 Task: Search one way flight ticket for 3 adults, 3 children in business from Bismarck: Bismarck Municipal Airport to Indianapolis: Indianapolis International Airport on 8-5-2023. Choice of flights is Emirates. Number of bags: 1 checked bag. Price is upto 84000. Outbound departure time preference is 6:45.
Action: Mouse moved to (376, 325)
Screenshot: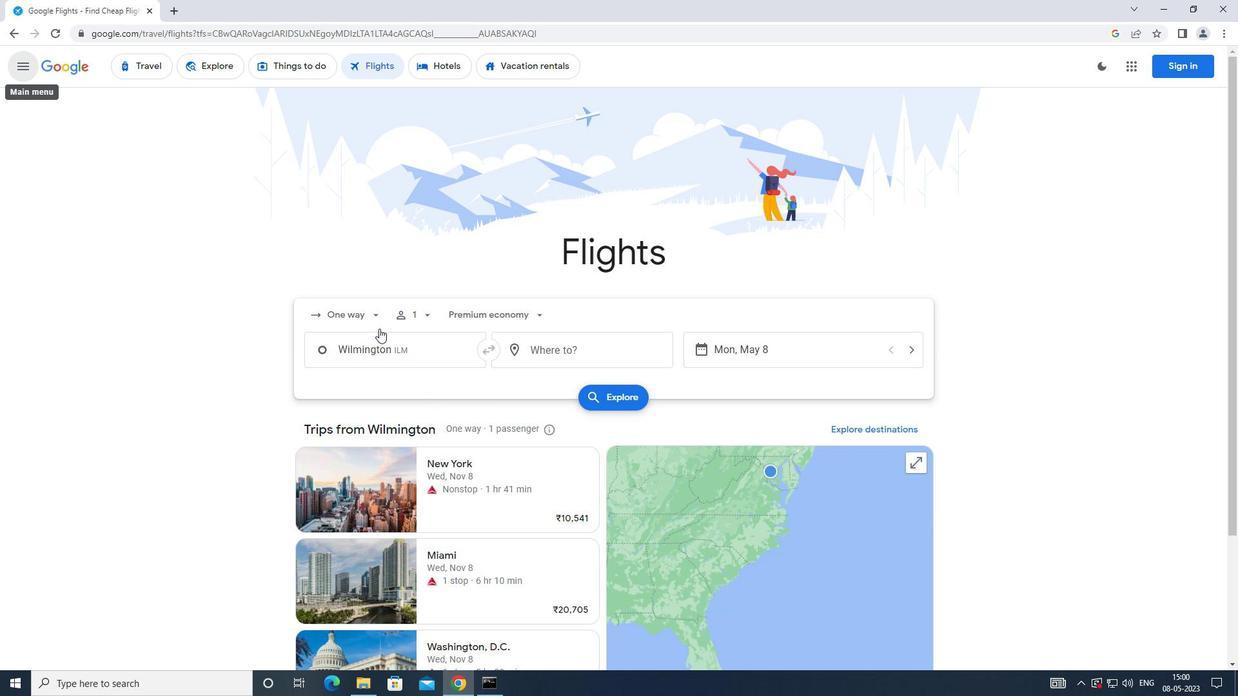 
Action: Mouse pressed left at (376, 325)
Screenshot: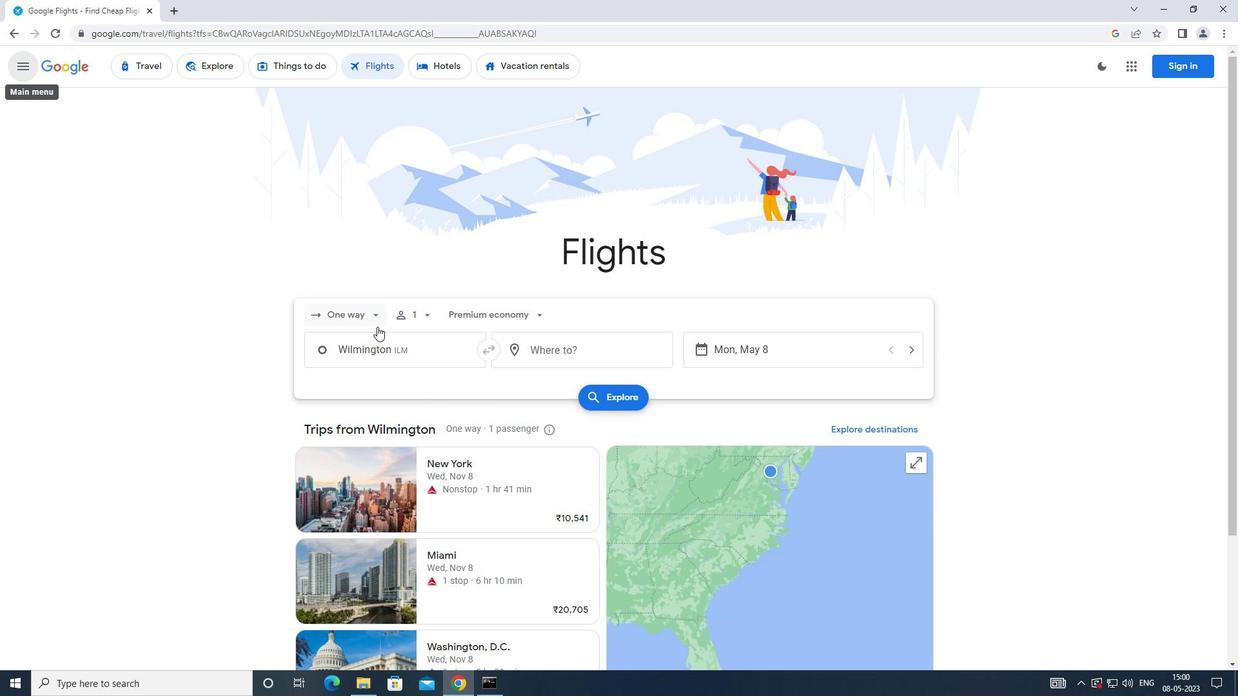 
Action: Mouse moved to (385, 373)
Screenshot: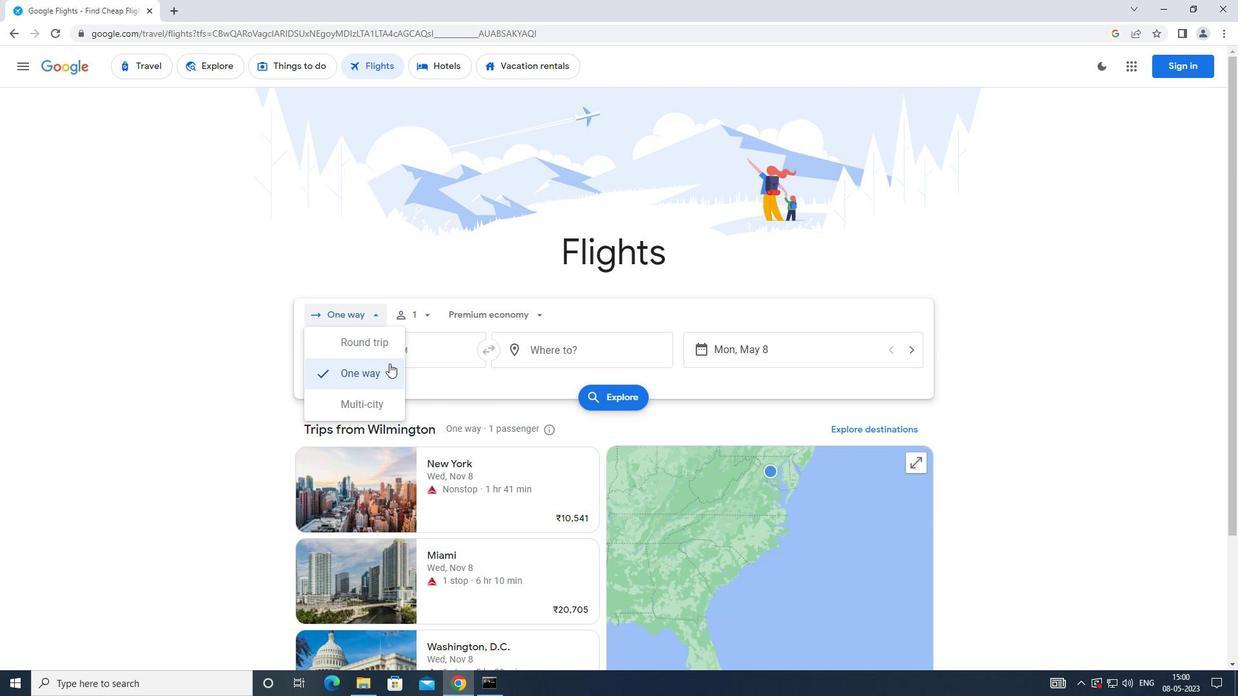 
Action: Mouse pressed left at (385, 373)
Screenshot: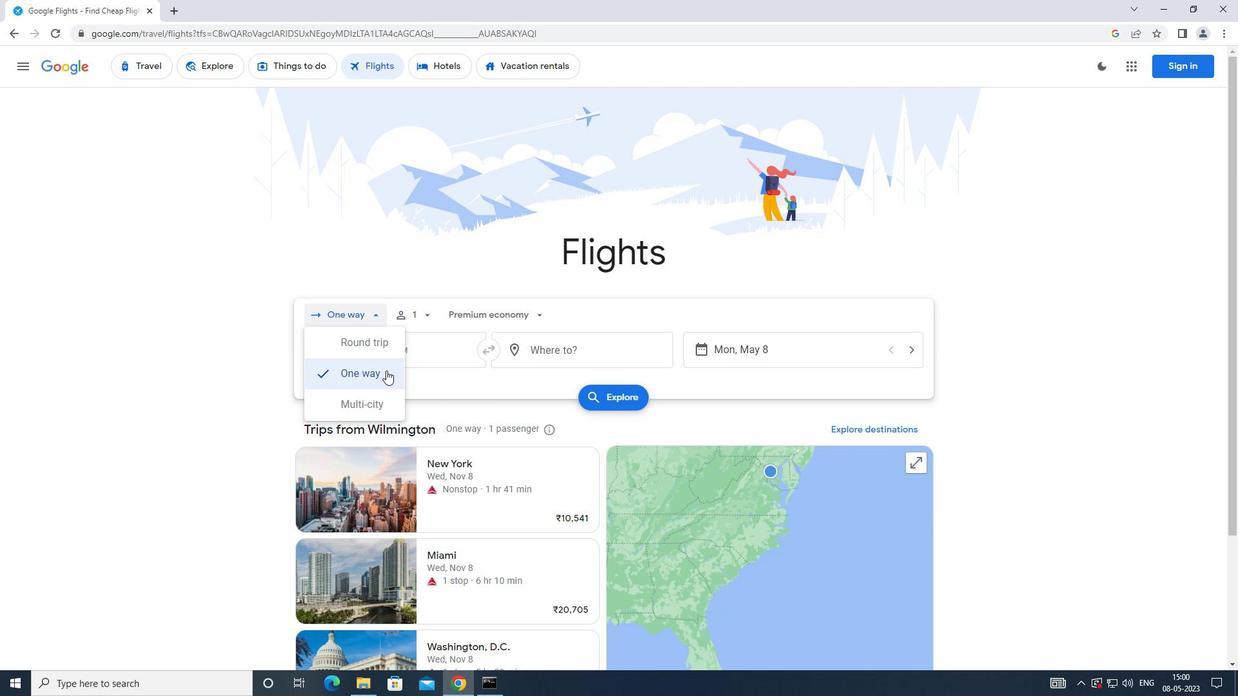 
Action: Mouse moved to (432, 317)
Screenshot: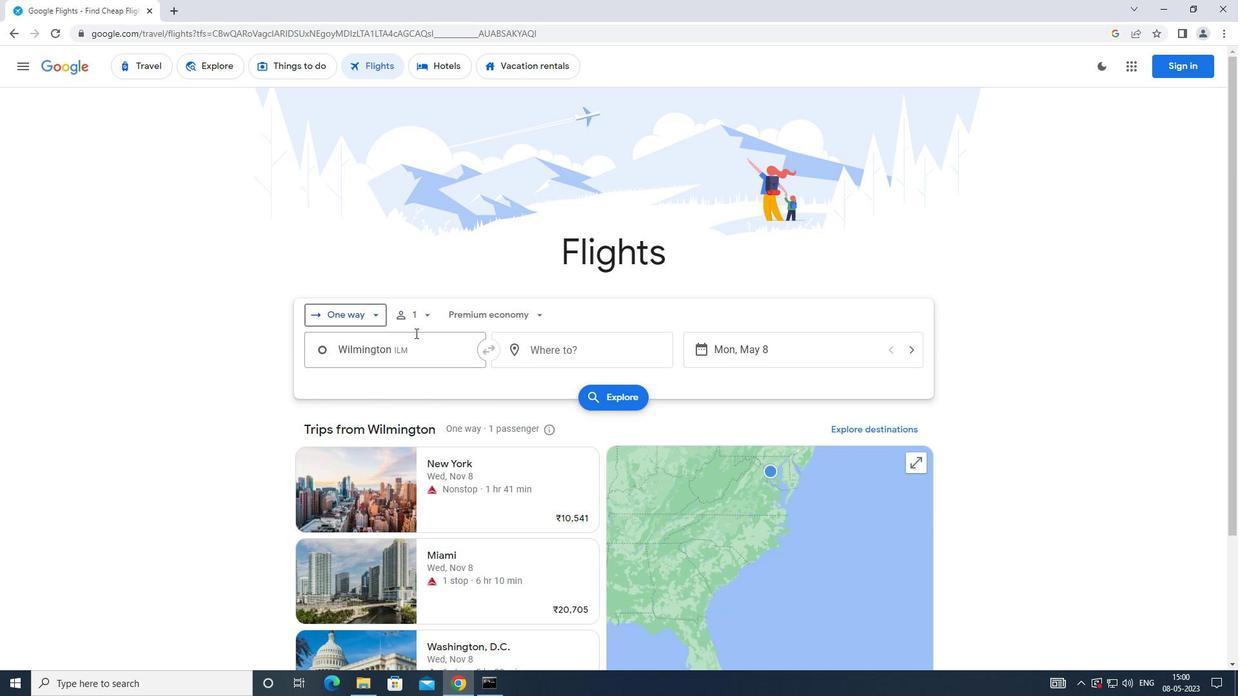 
Action: Mouse pressed left at (432, 317)
Screenshot: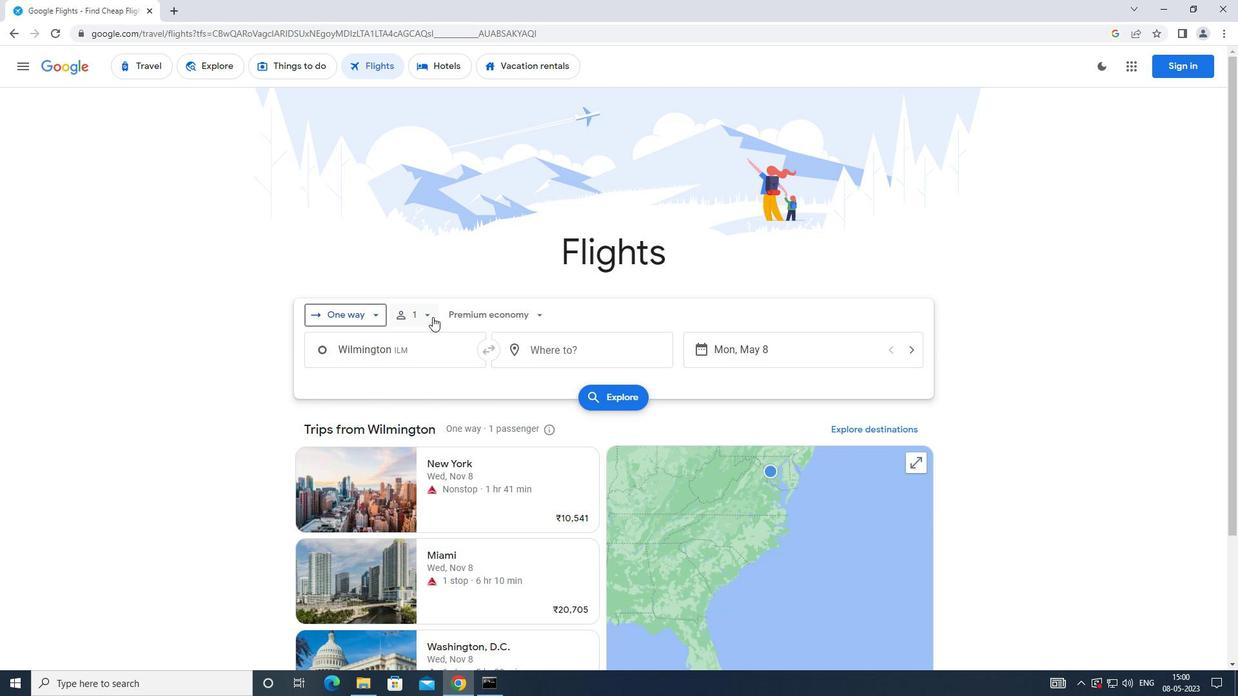 
Action: Mouse moved to (522, 347)
Screenshot: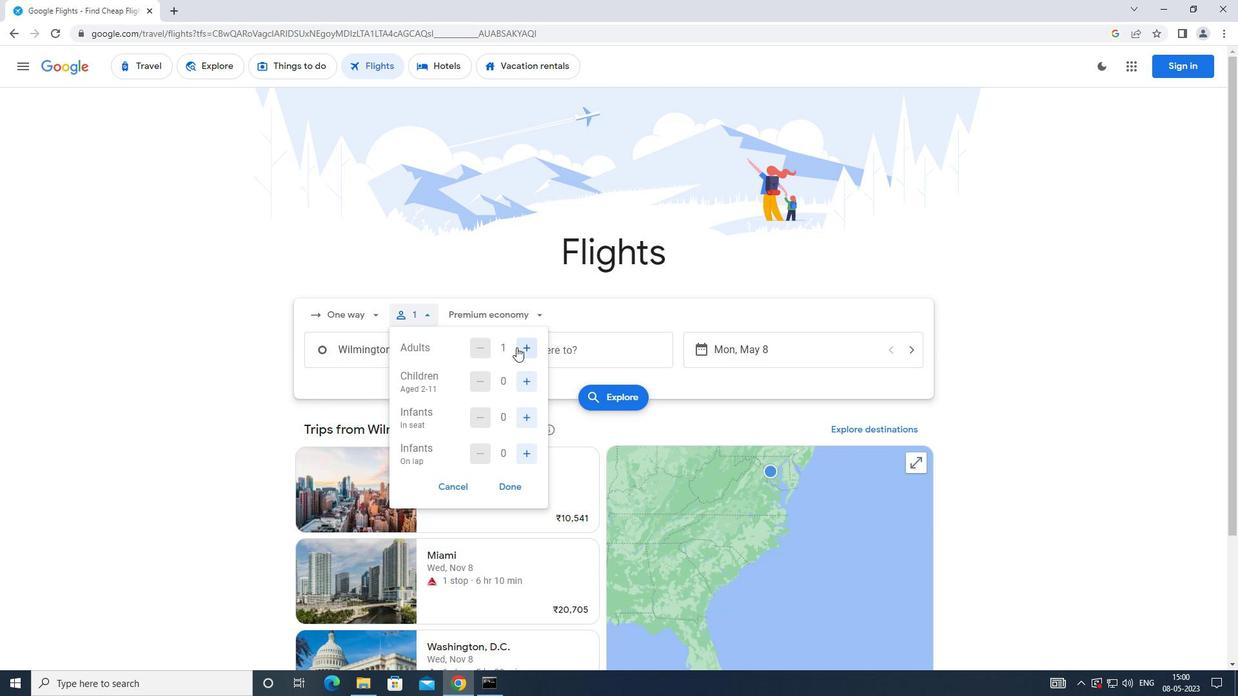 
Action: Mouse pressed left at (522, 347)
Screenshot: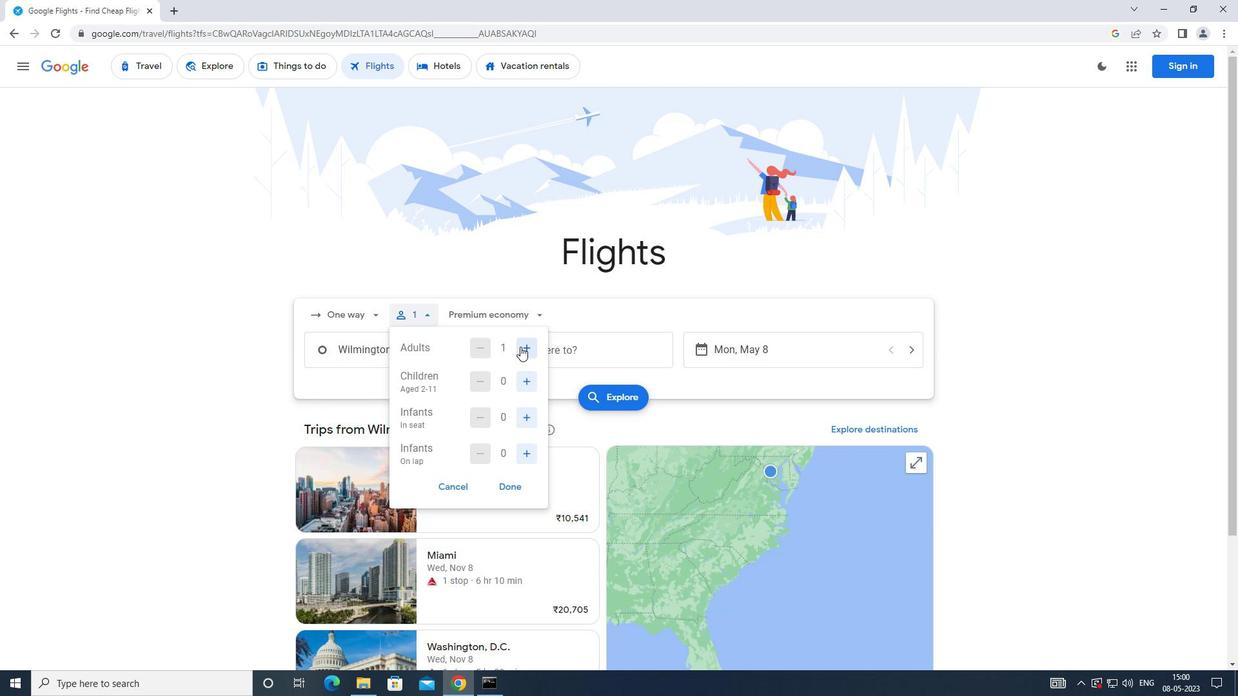 
Action: Mouse pressed left at (522, 347)
Screenshot: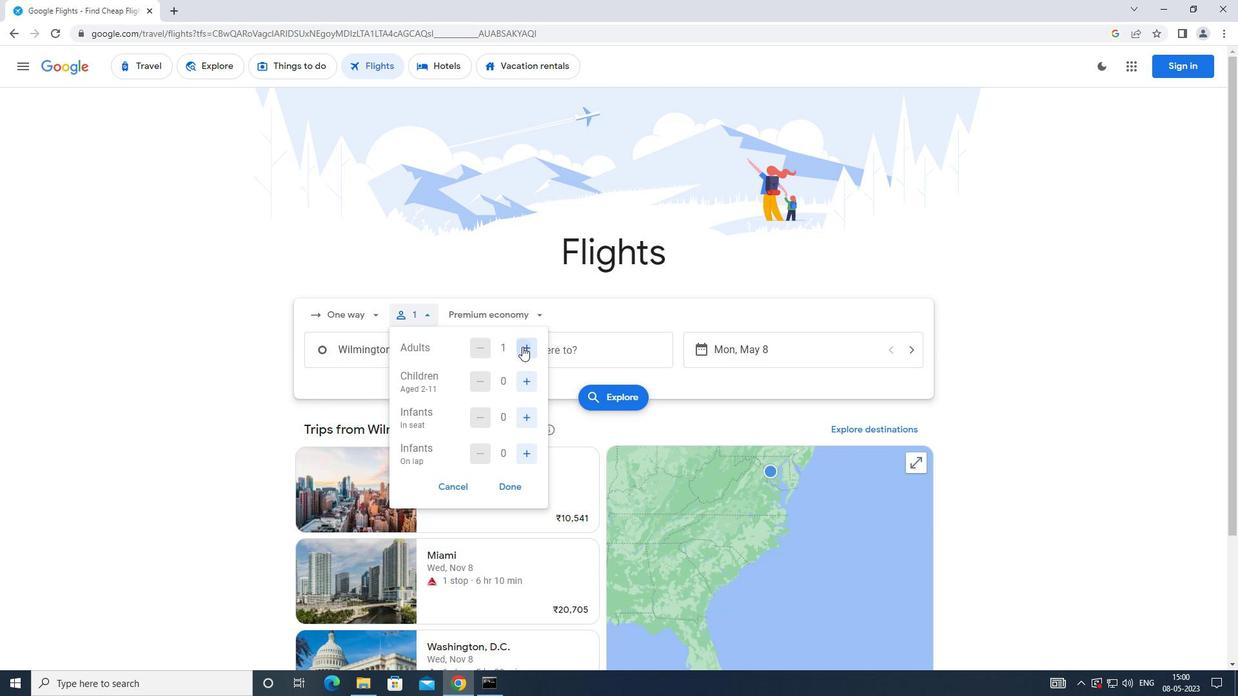
Action: Mouse moved to (521, 384)
Screenshot: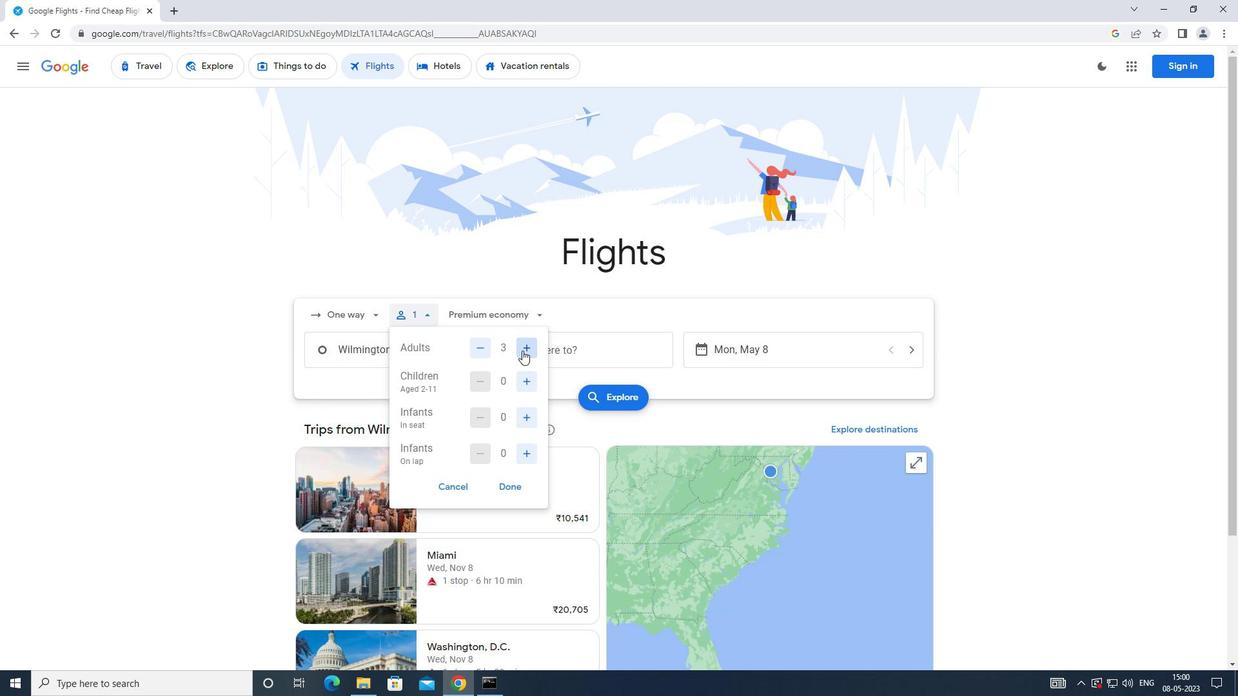 
Action: Mouse pressed left at (521, 384)
Screenshot: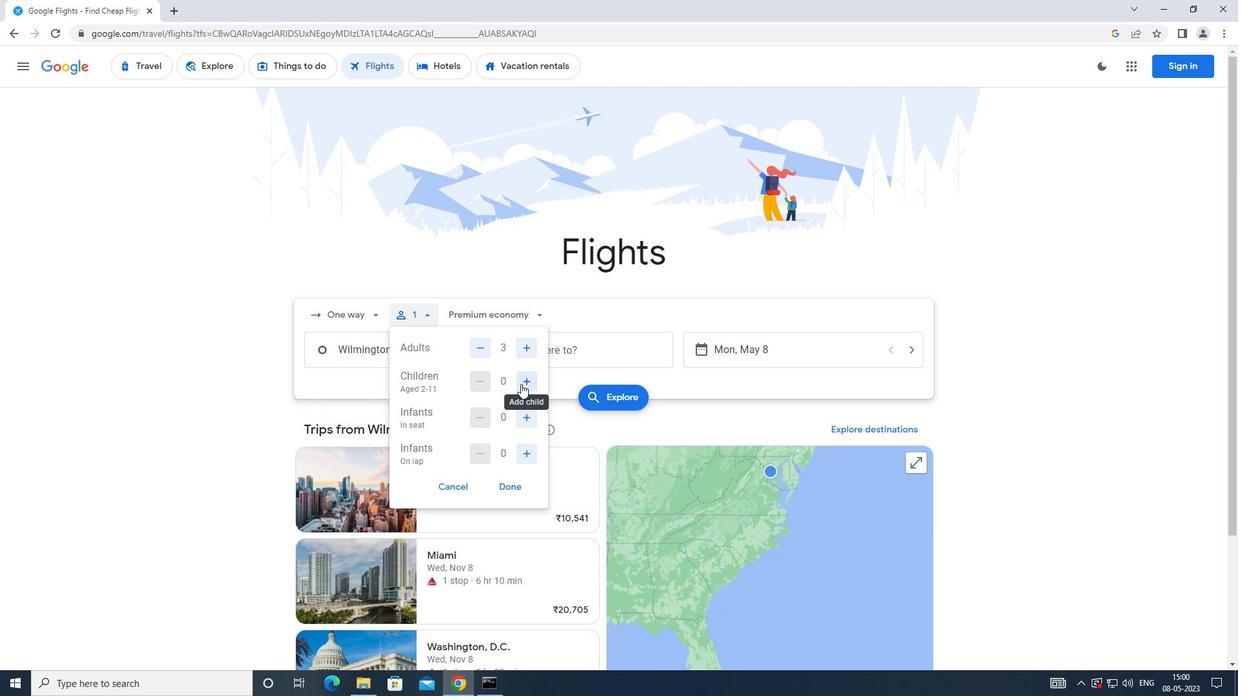
Action: Mouse pressed left at (521, 384)
Screenshot: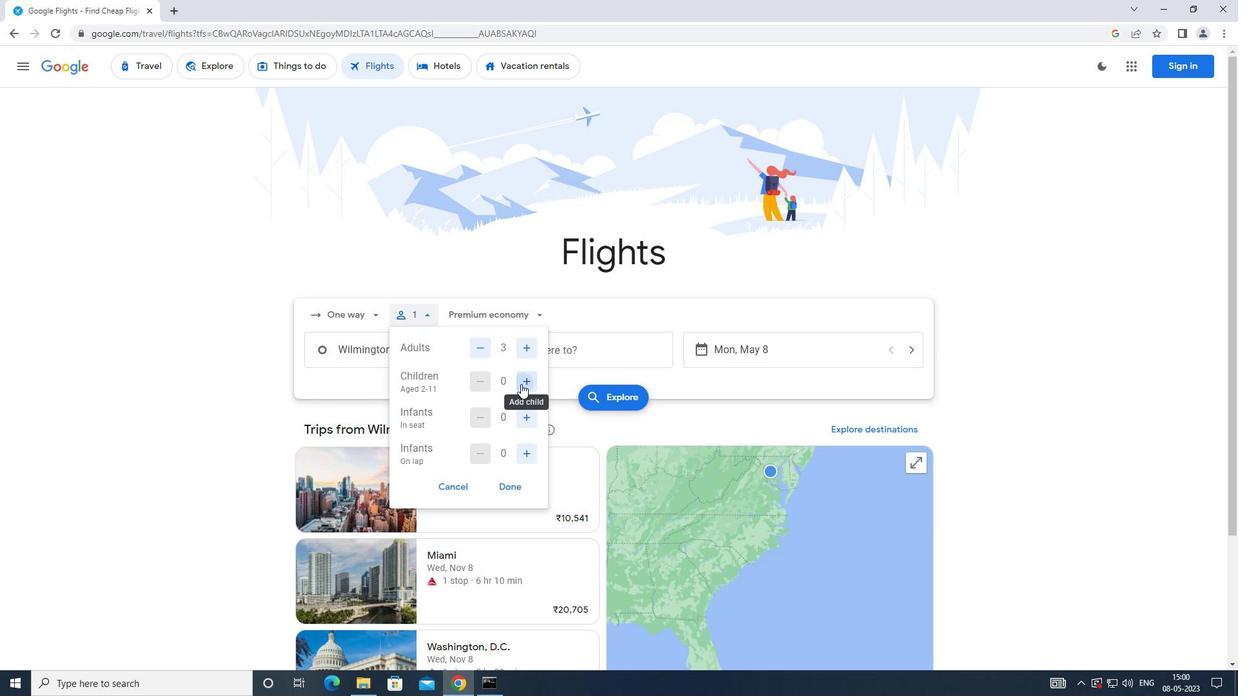
Action: Mouse pressed left at (521, 384)
Screenshot: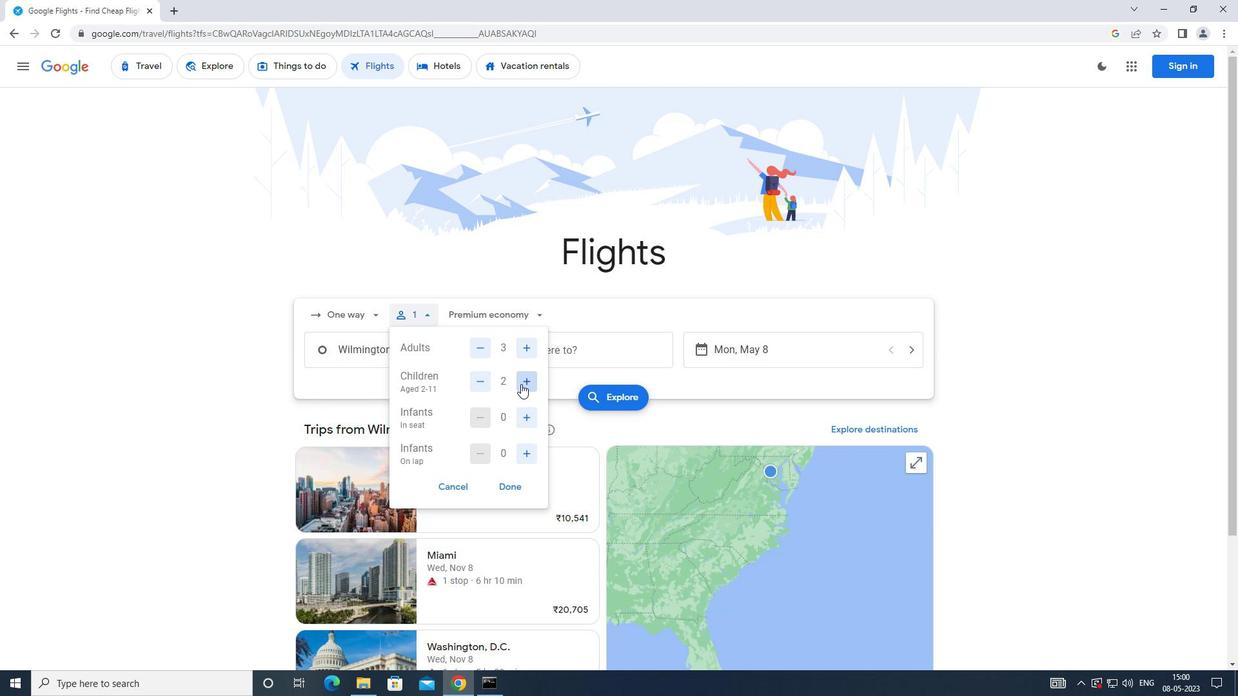 
Action: Mouse moved to (506, 485)
Screenshot: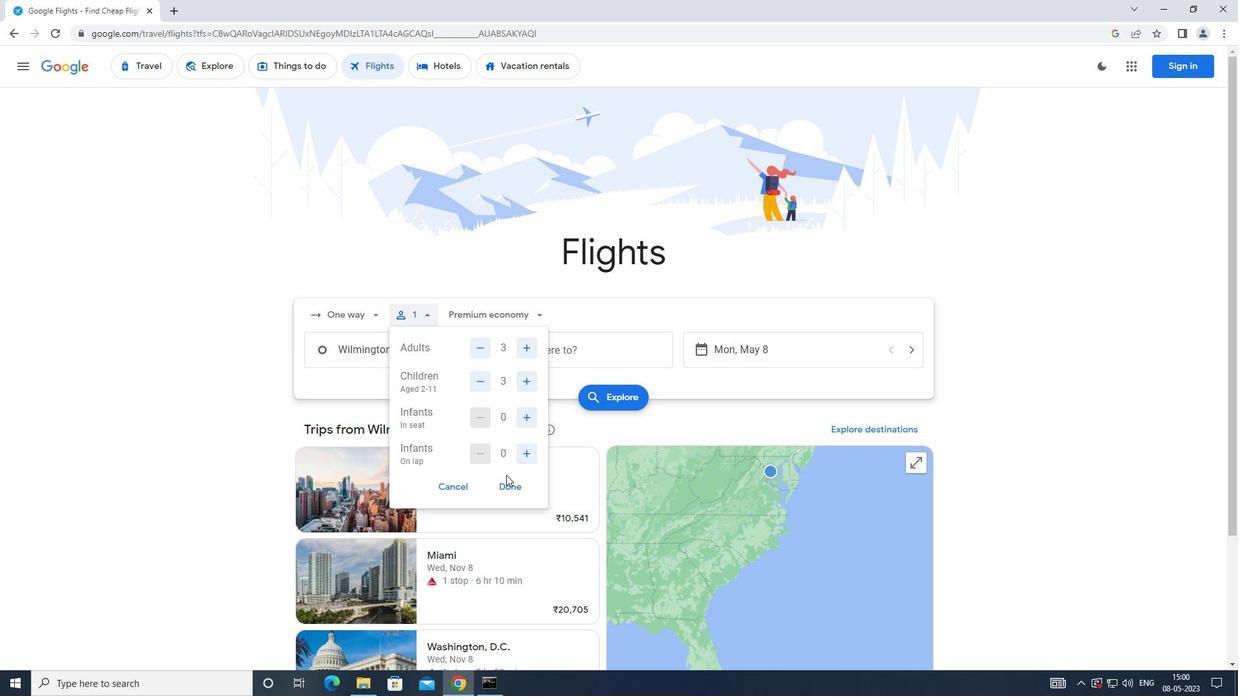 
Action: Mouse pressed left at (506, 485)
Screenshot: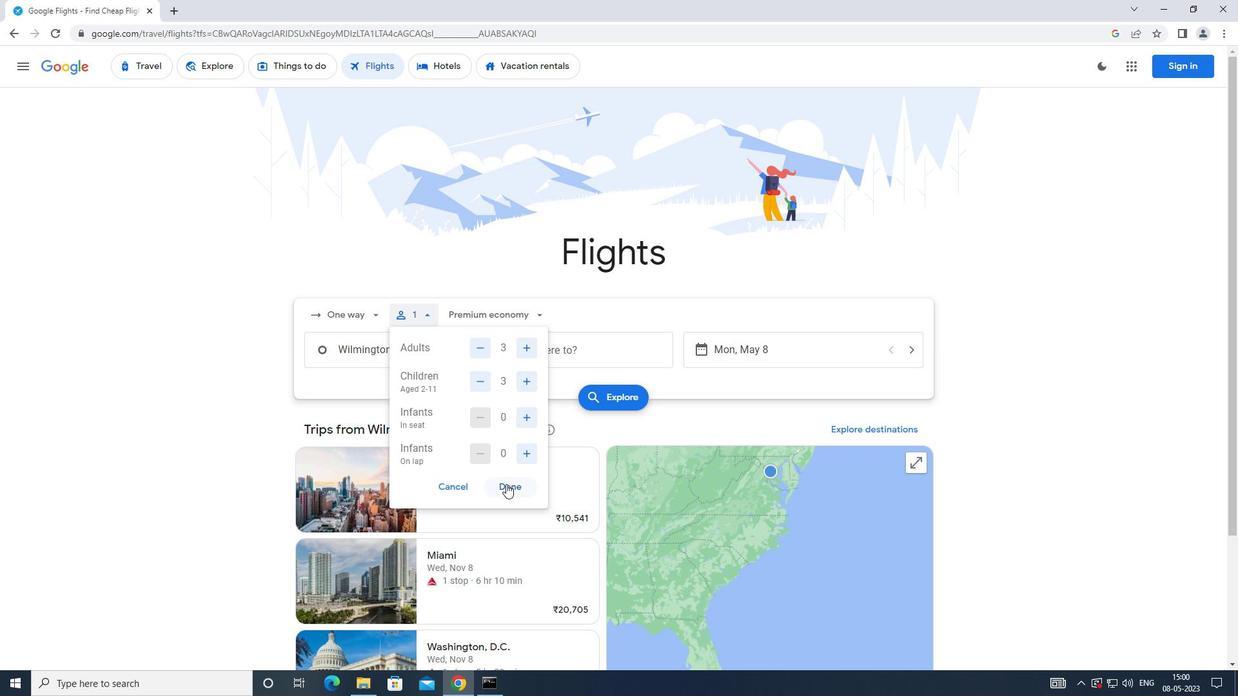 
Action: Mouse moved to (485, 321)
Screenshot: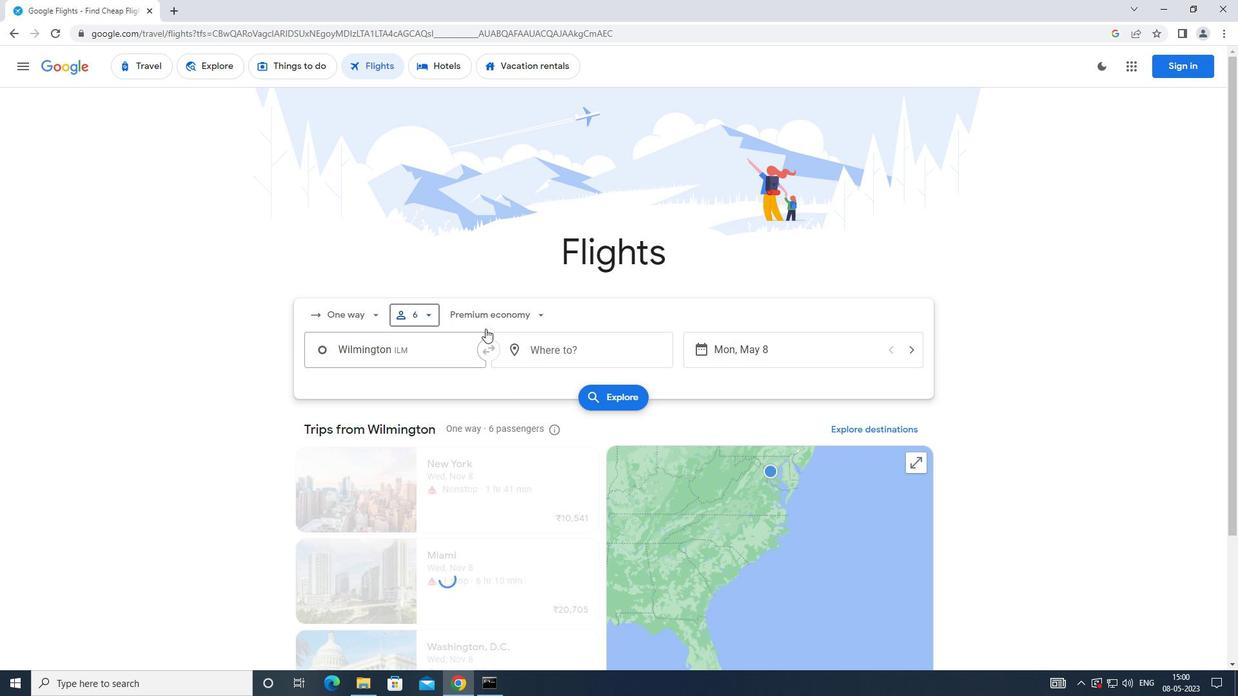 
Action: Mouse pressed left at (485, 321)
Screenshot: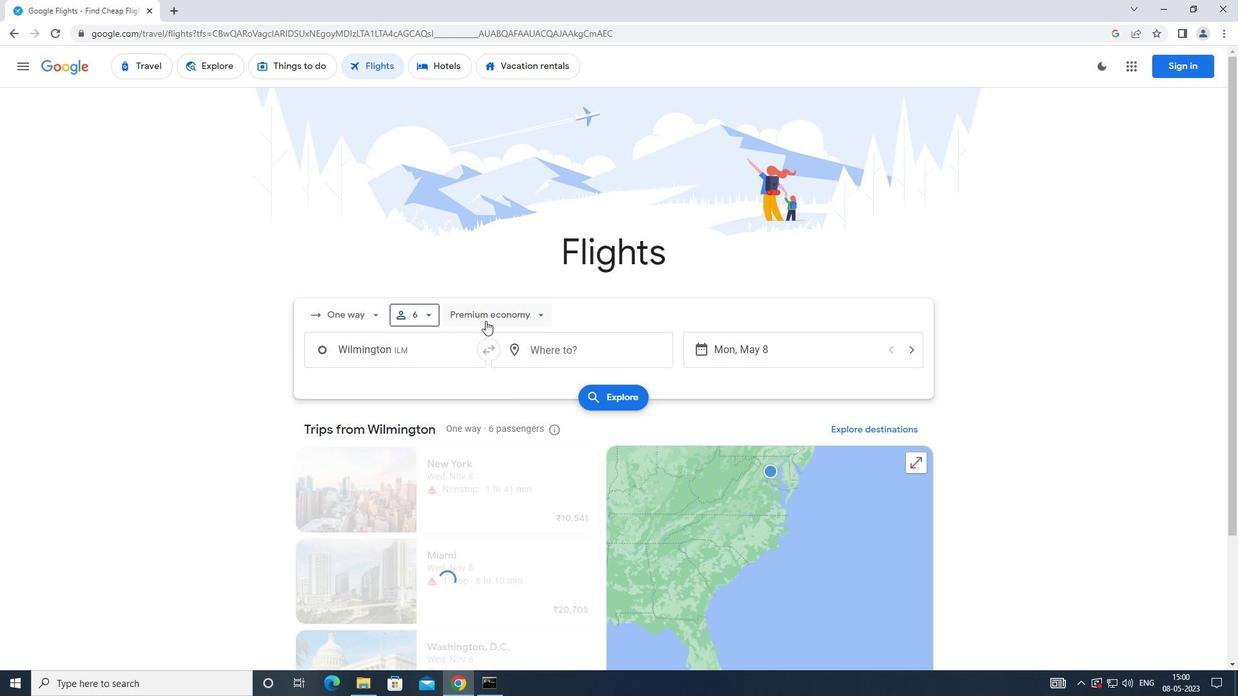 
Action: Mouse moved to (505, 403)
Screenshot: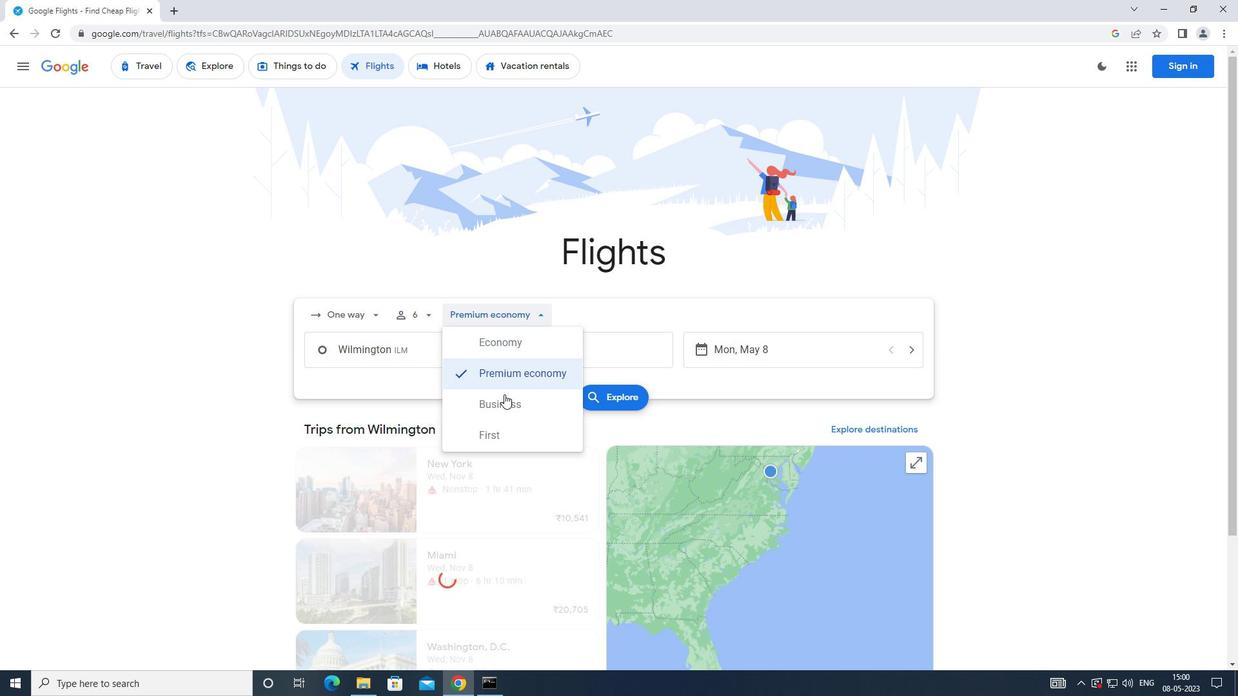 
Action: Mouse pressed left at (505, 403)
Screenshot: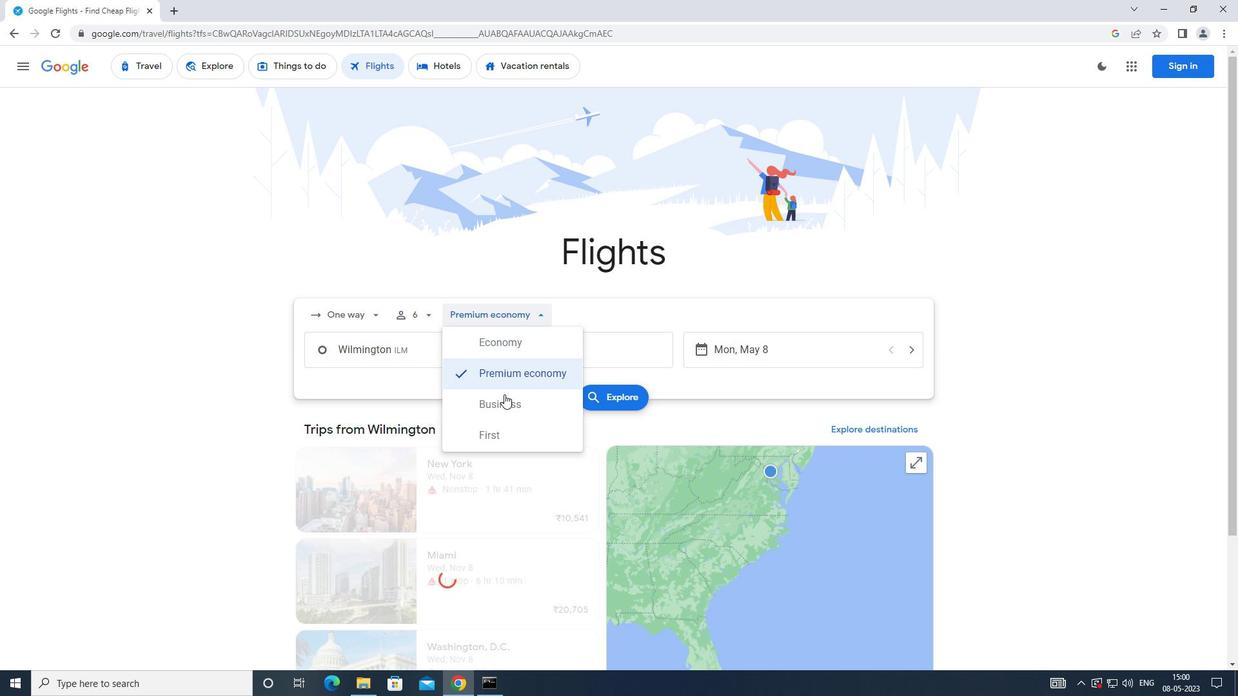 
Action: Mouse moved to (423, 349)
Screenshot: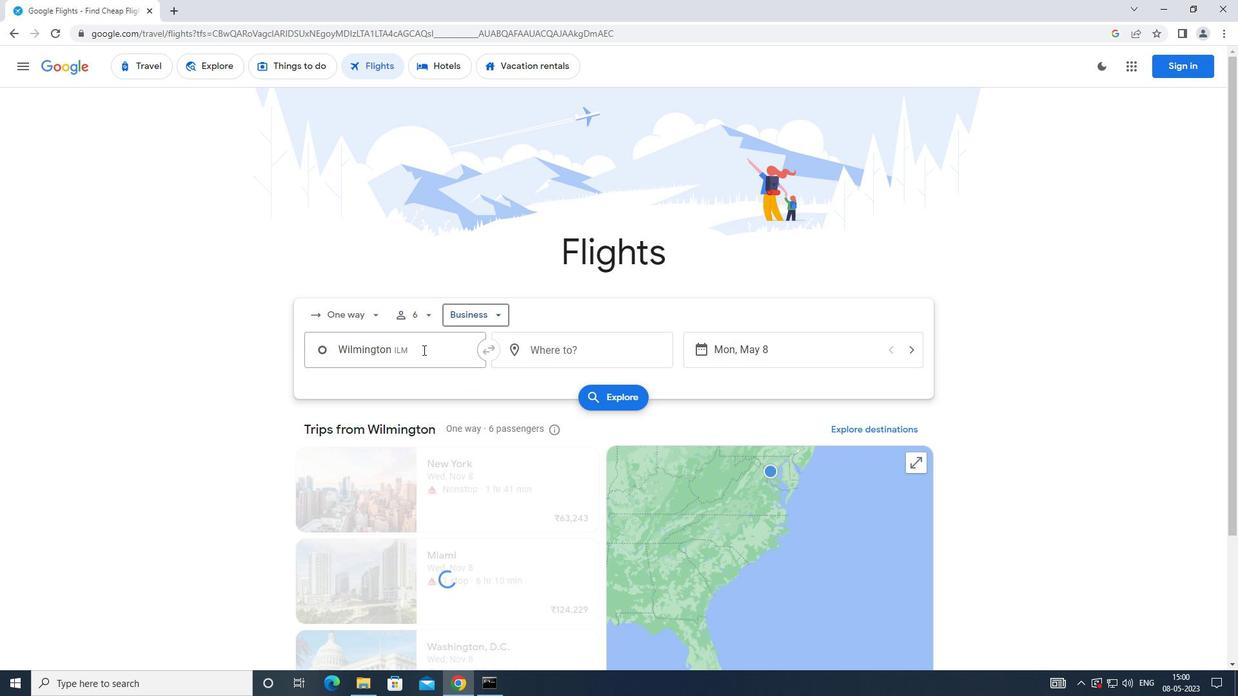 
Action: Mouse pressed left at (423, 349)
Screenshot: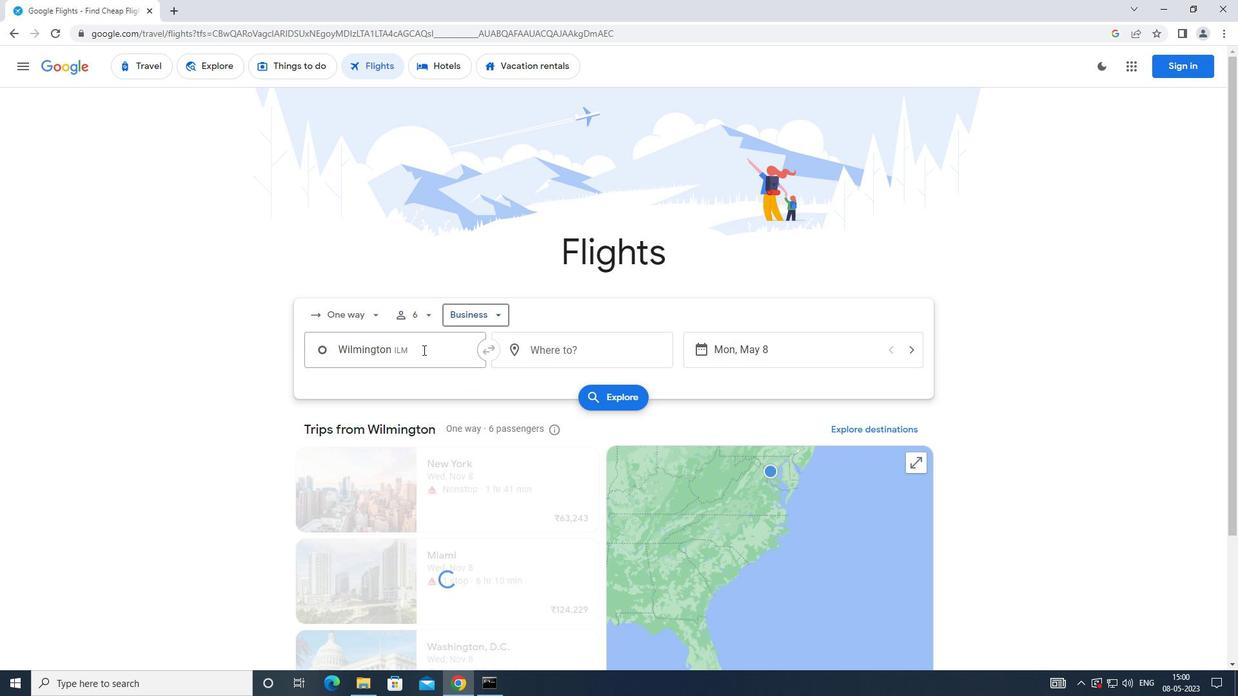 
Action: Mouse moved to (427, 347)
Screenshot: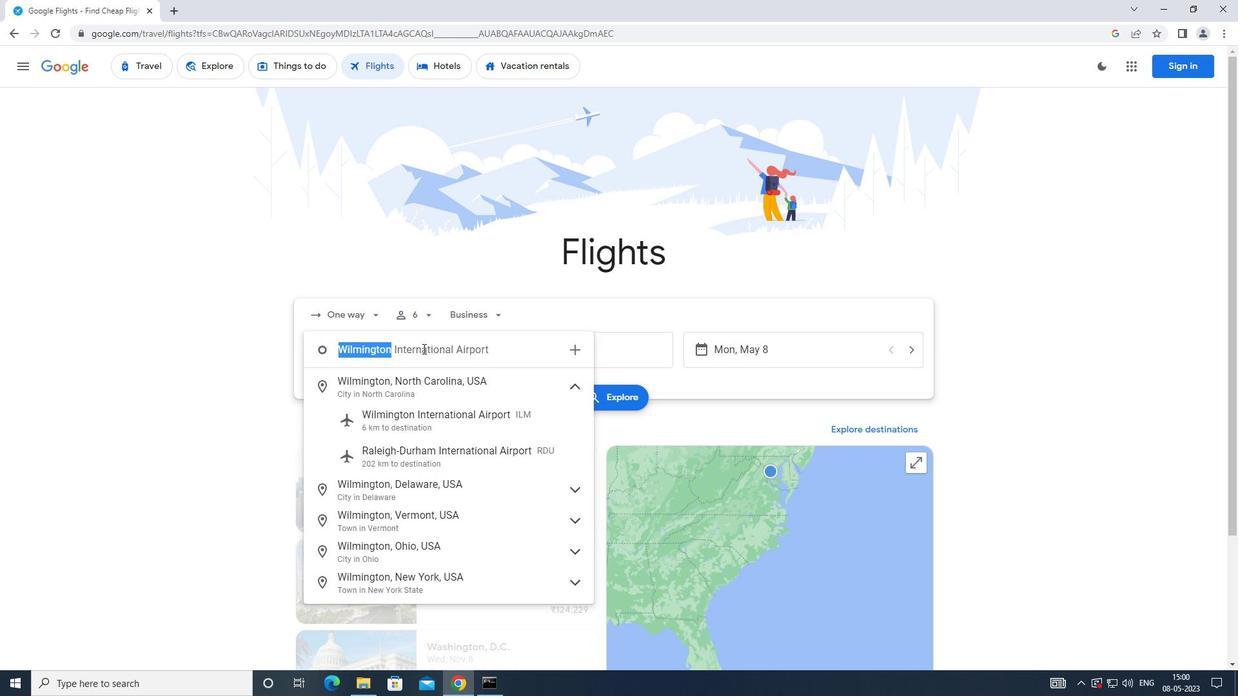 
Action: Key pressed <Key.caps_lock>b<Key.caps_lock>ismarck<Key.space><Key.caps_lock><Key.enter>
Screenshot: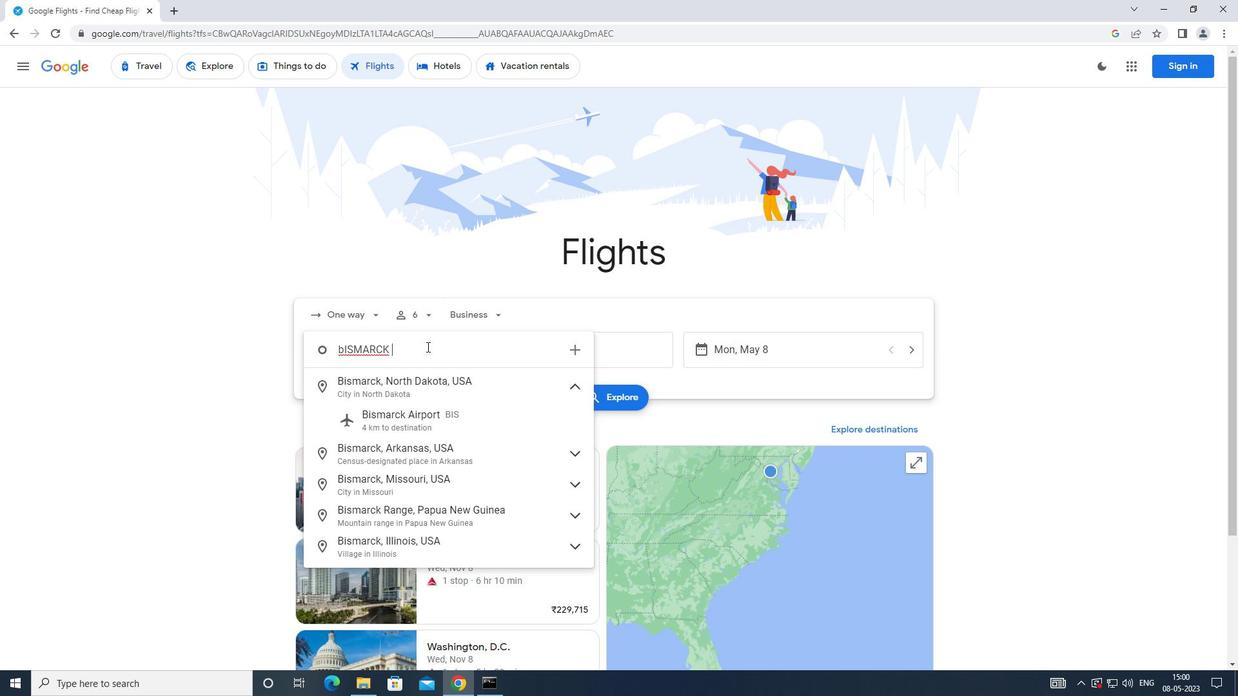 
Action: Mouse moved to (576, 348)
Screenshot: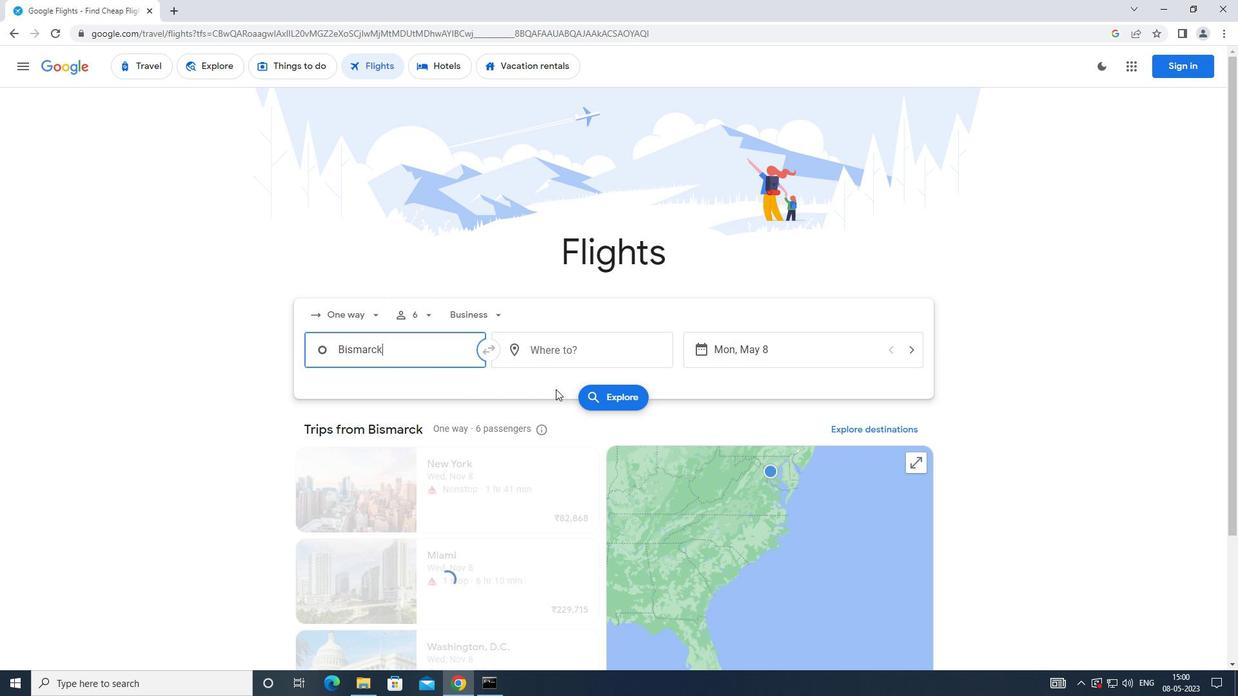 
Action: Mouse pressed left at (576, 348)
Screenshot: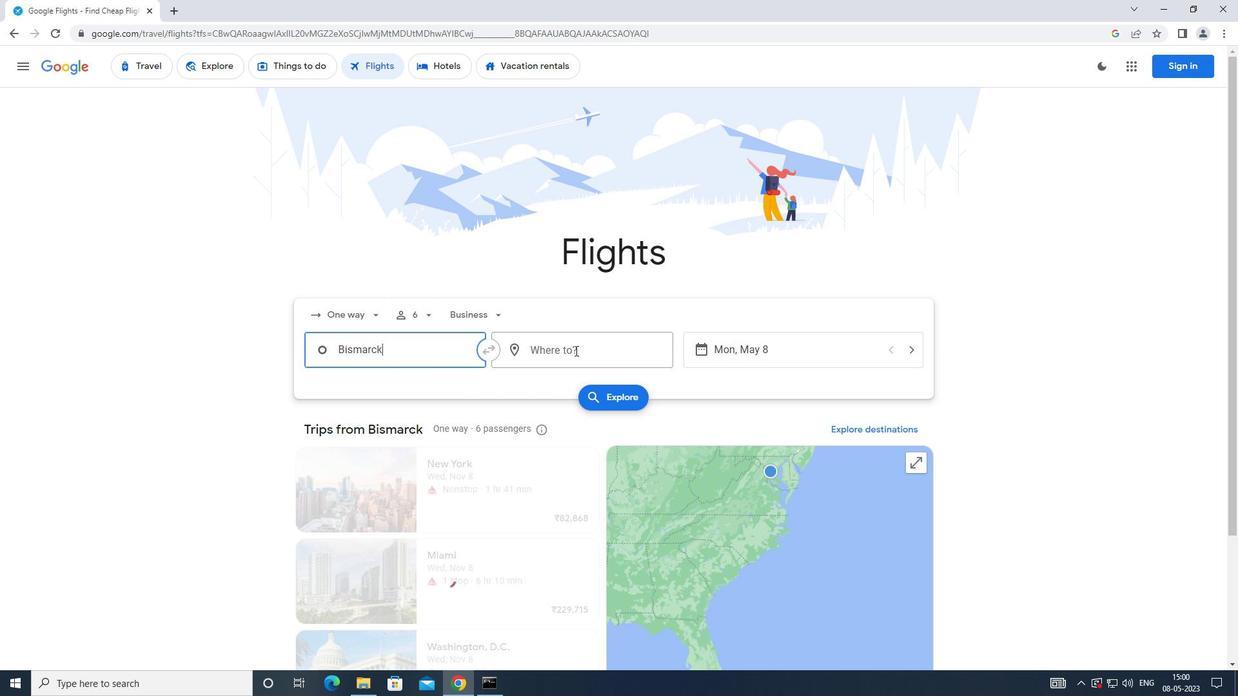 
Action: Mouse moved to (580, 349)
Screenshot: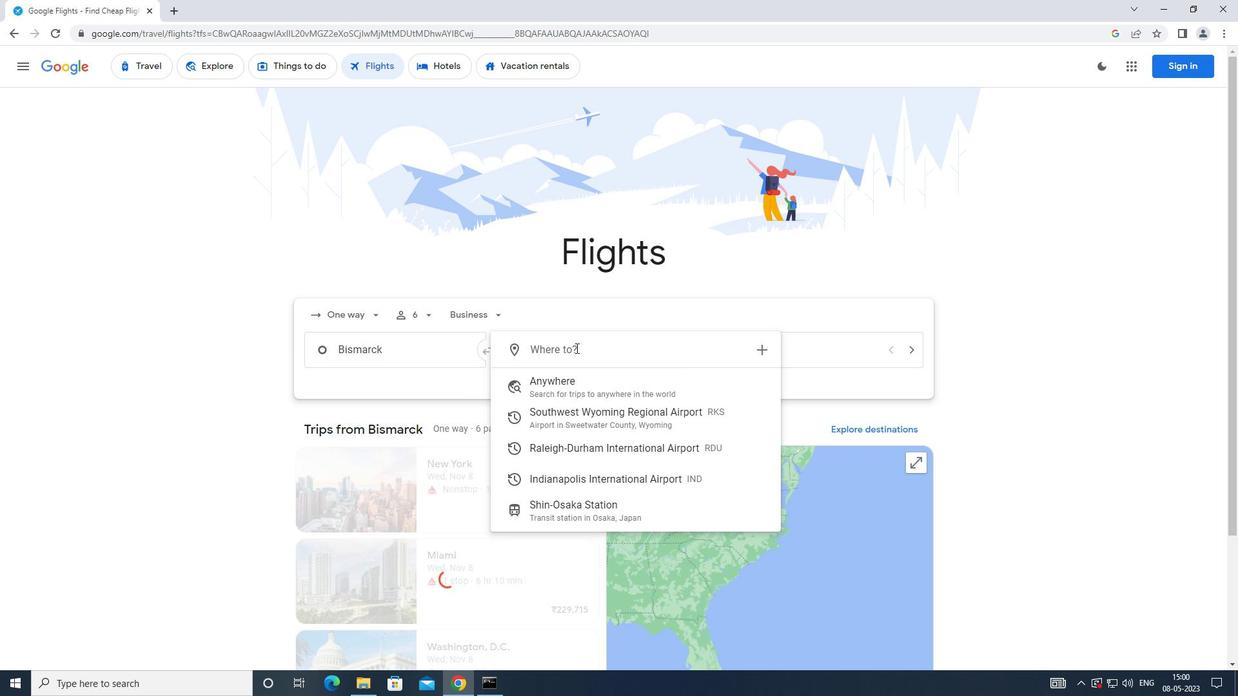 
Action: Key pressed <Key.caps_lock>i<Key.caps_lock>ndia<Key.caps_lock>napolis<Key.enter>
Screenshot: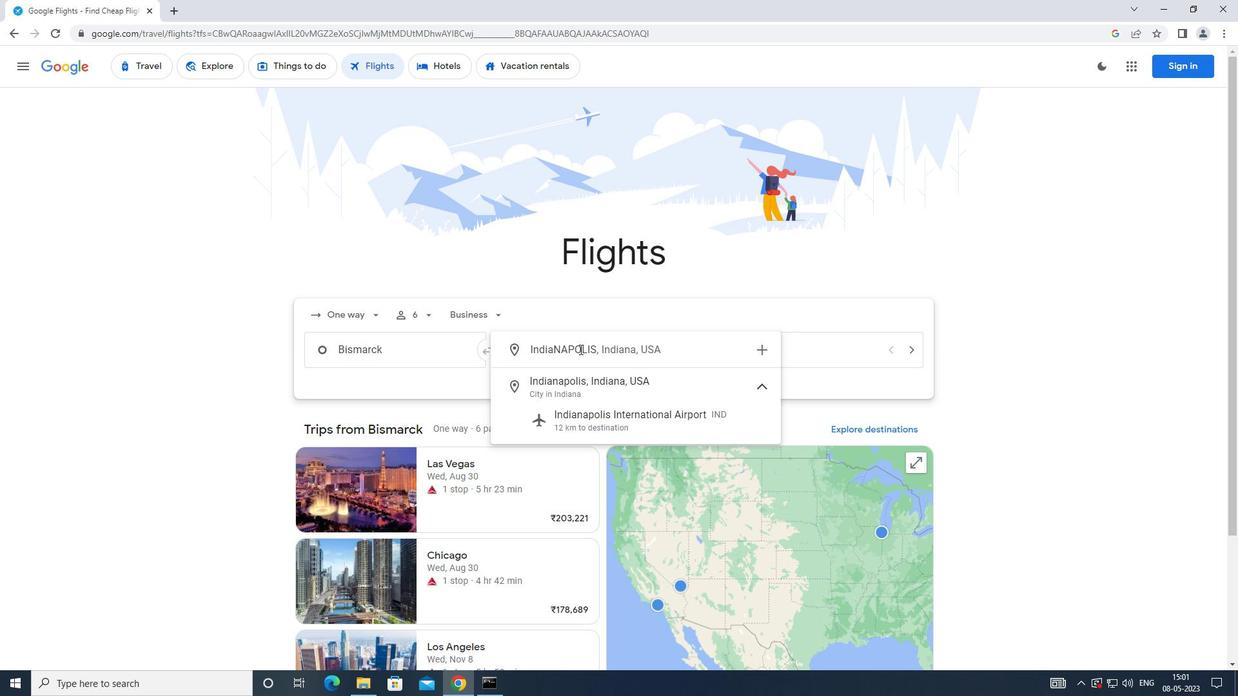 
Action: Mouse moved to (742, 358)
Screenshot: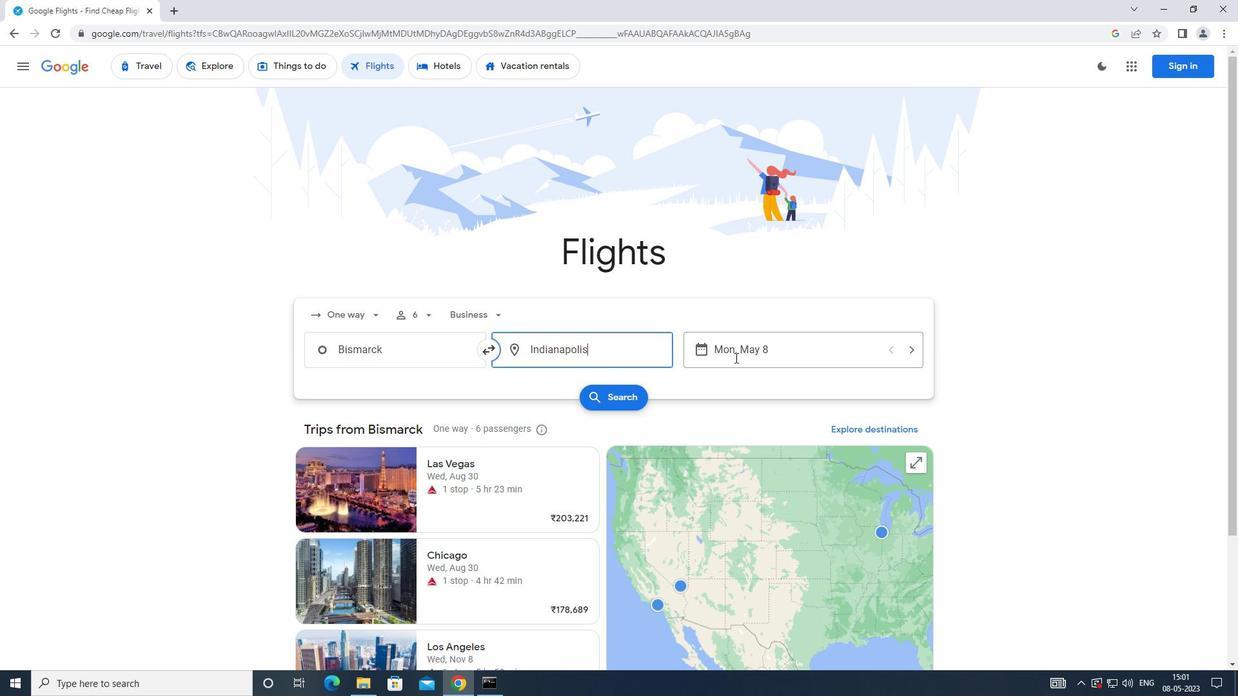 
Action: Mouse pressed left at (742, 358)
Screenshot: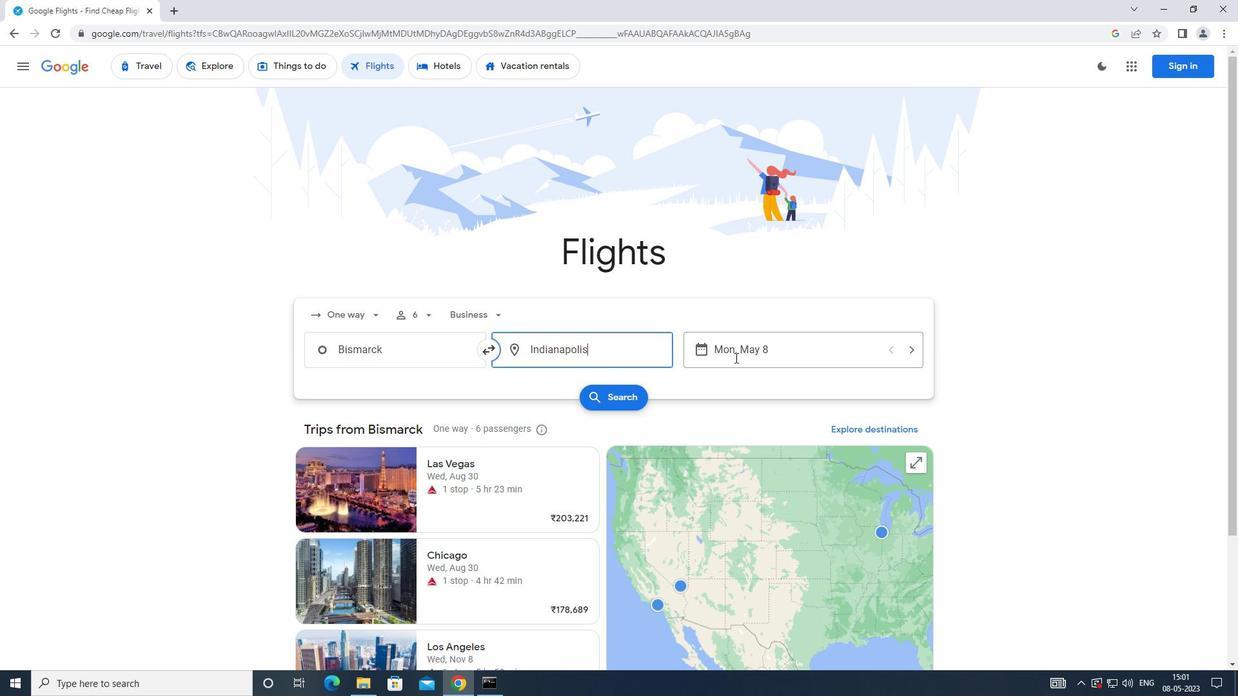
Action: Mouse moved to (495, 467)
Screenshot: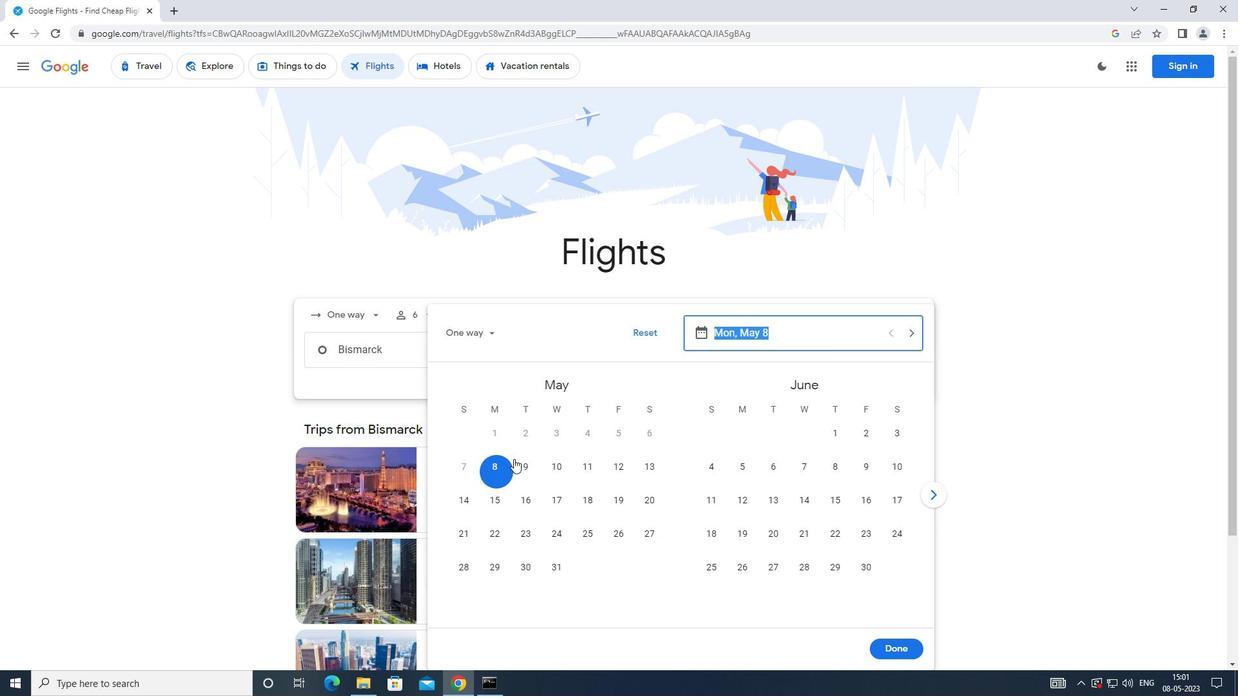 
Action: Mouse pressed left at (495, 467)
Screenshot: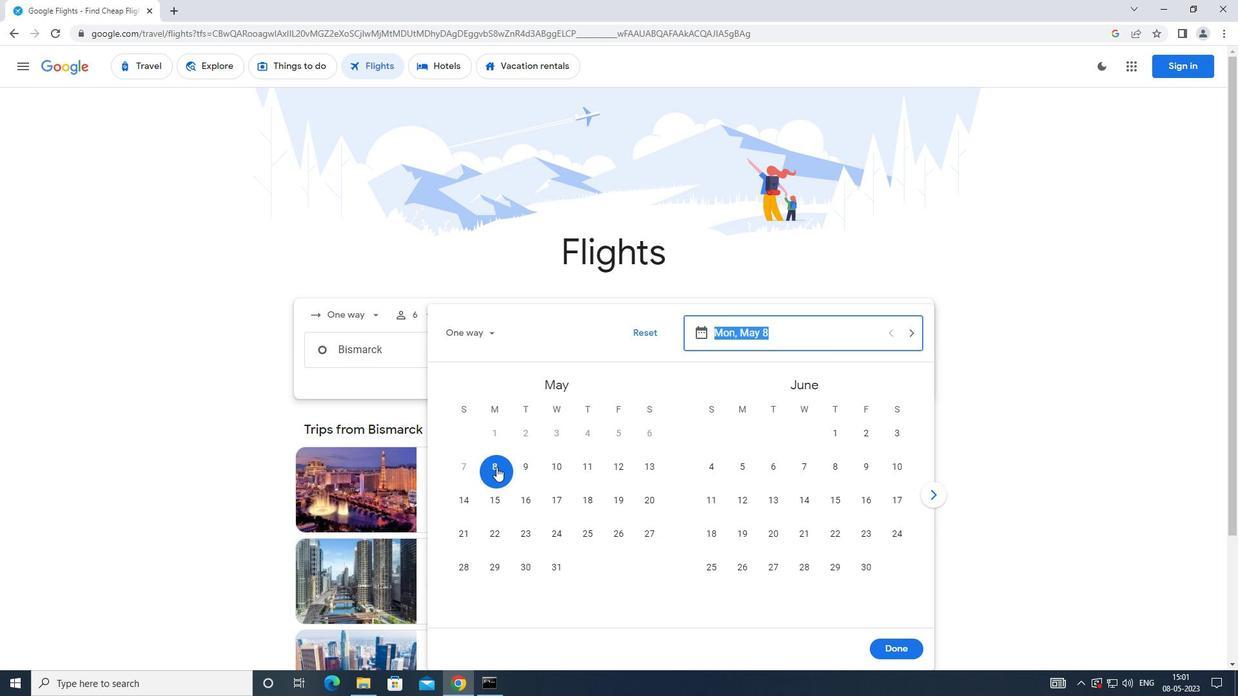 
Action: Mouse moved to (909, 657)
Screenshot: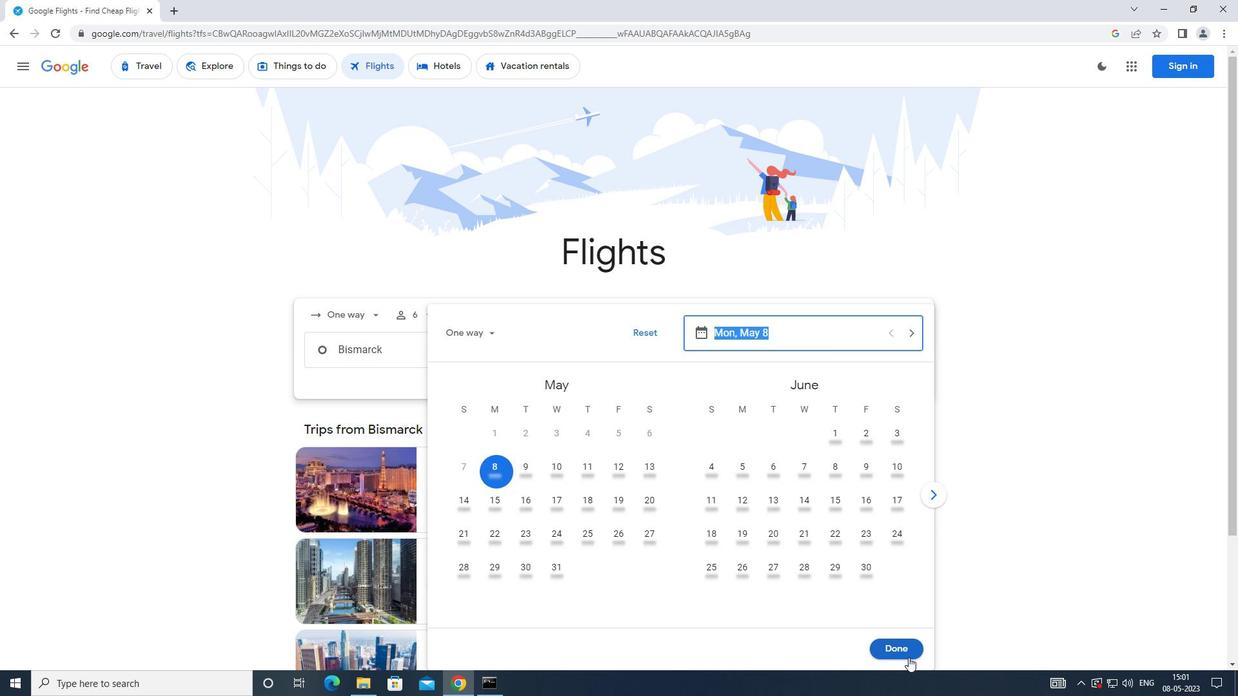 
Action: Mouse pressed left at (909, 657)
Screenshot: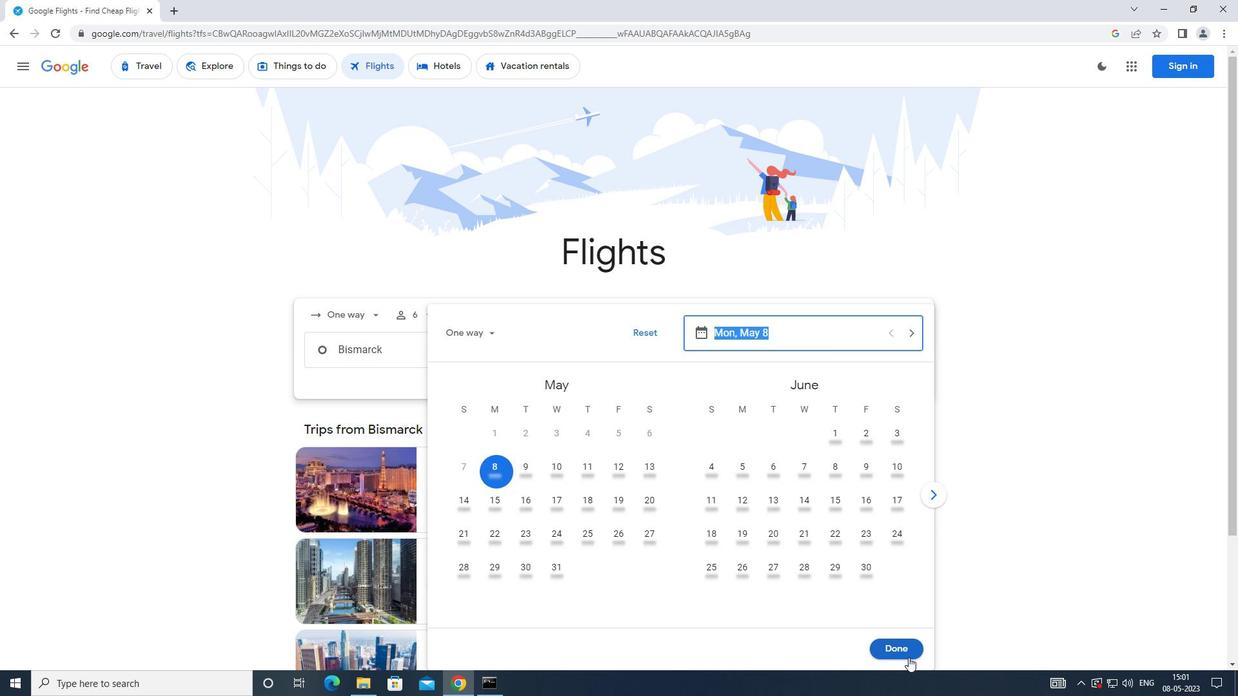 
Action: Mouse moved to (630, 403)
Screenshot: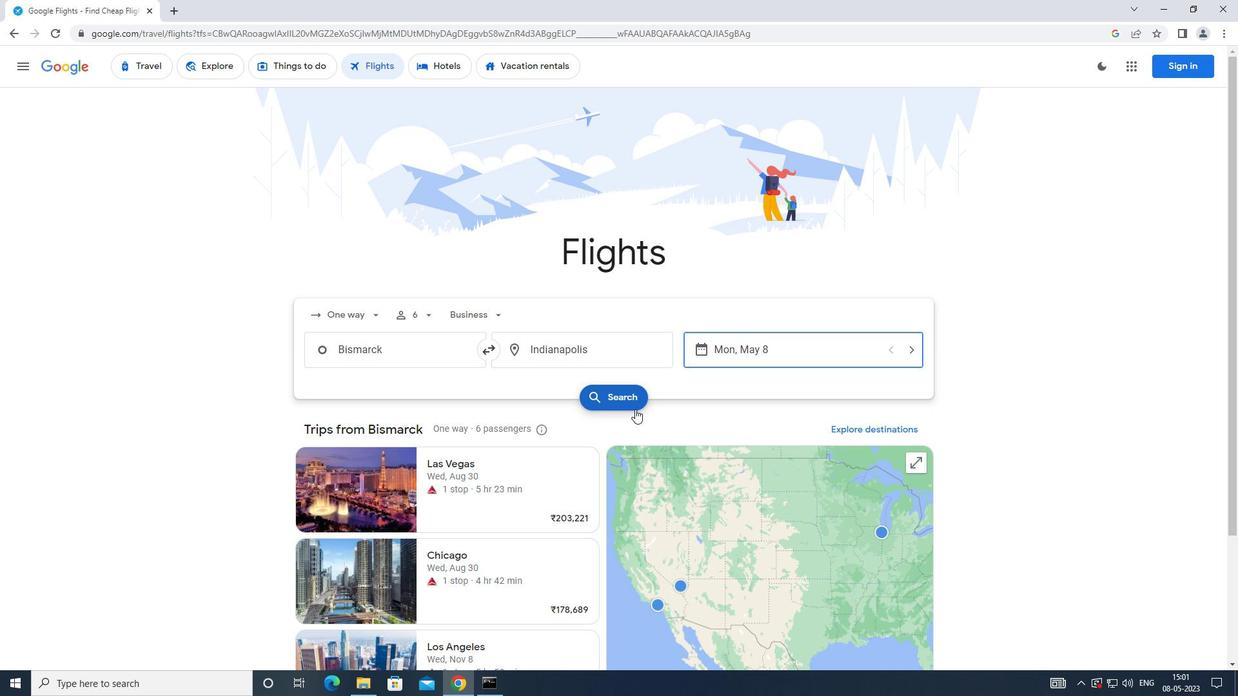 
Action: Mouse pressed left at (630, 403)
Screenshot: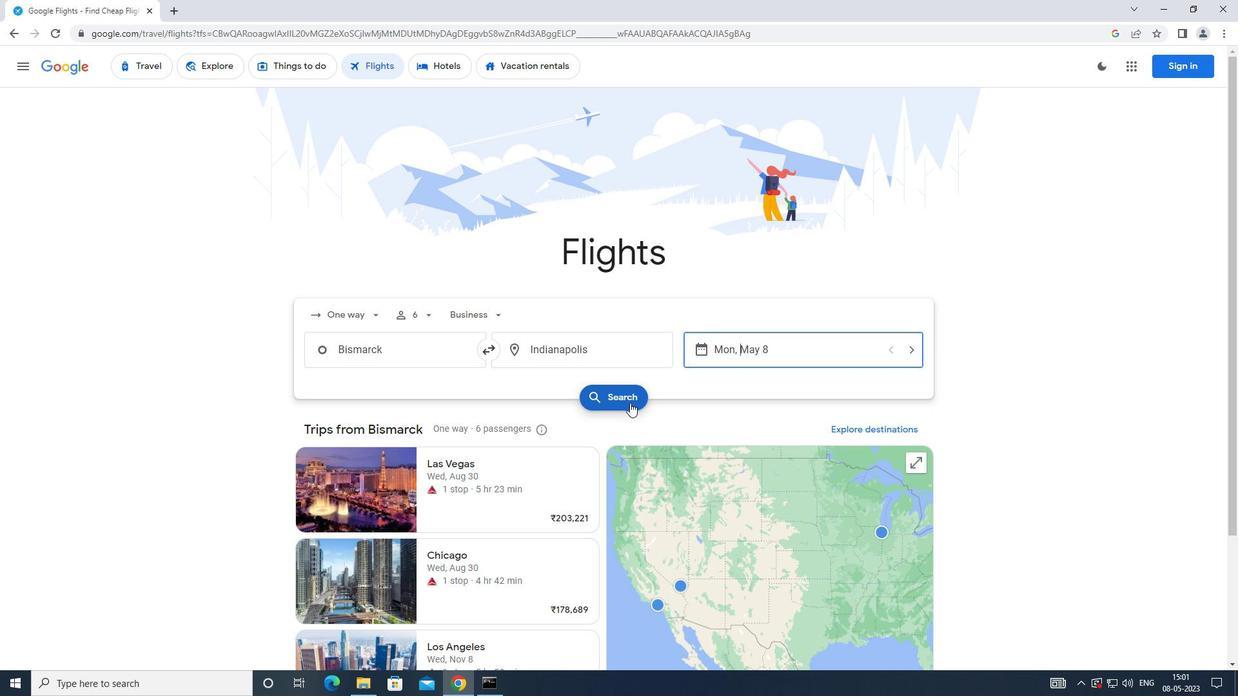 
Action: Mouse moved to (331, 183)
Screenshot: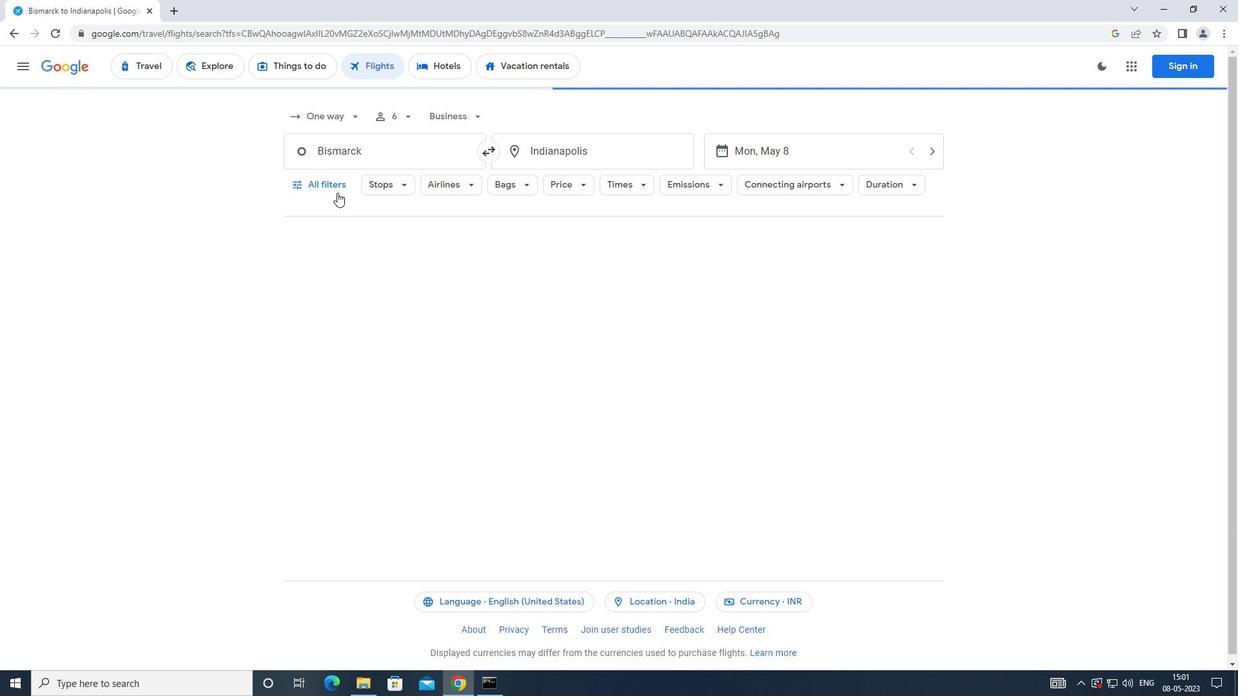 
Action: Mouse pressed left at (331, 183)
Screenshot: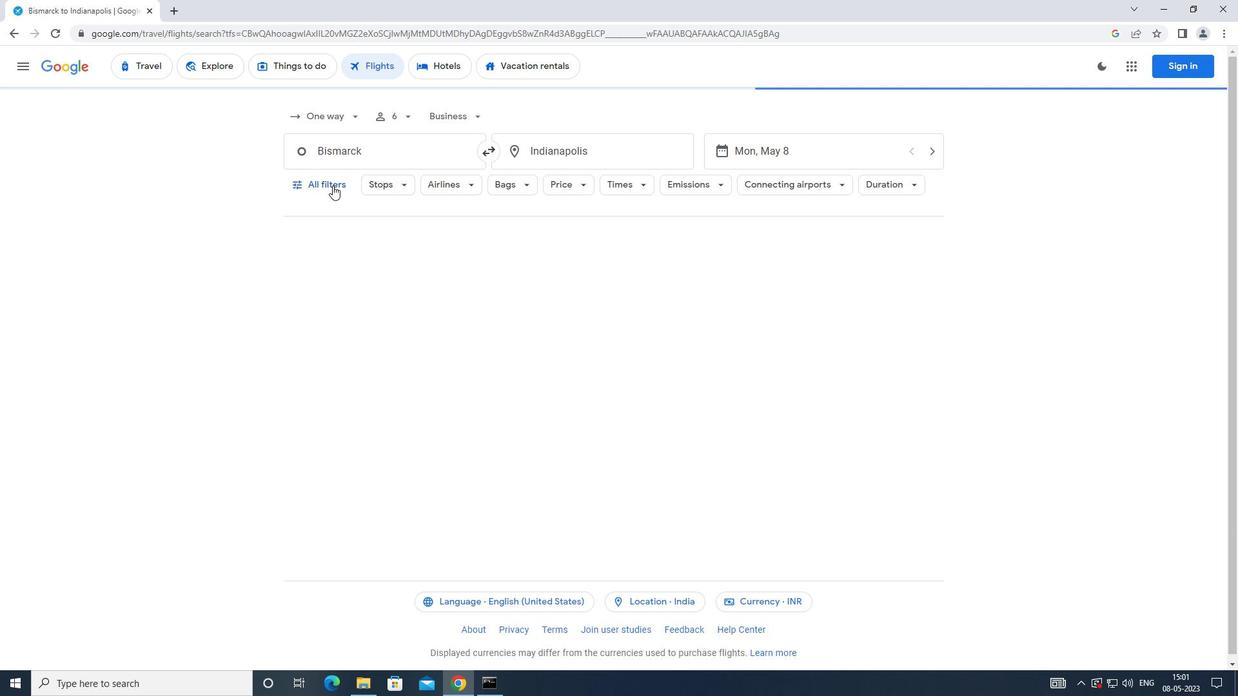 
Action: Mouse moved to (476, 463)
Screenshot: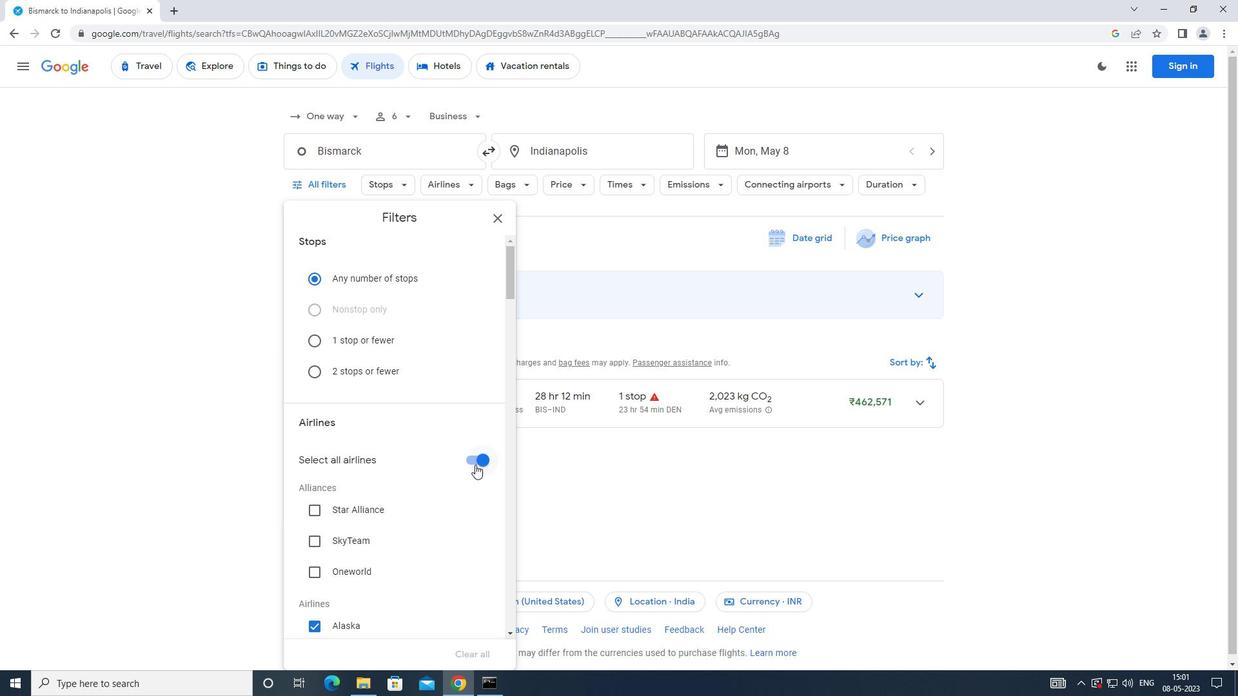 
Action: Mouse pressed left at (476, 463)
Screenshot: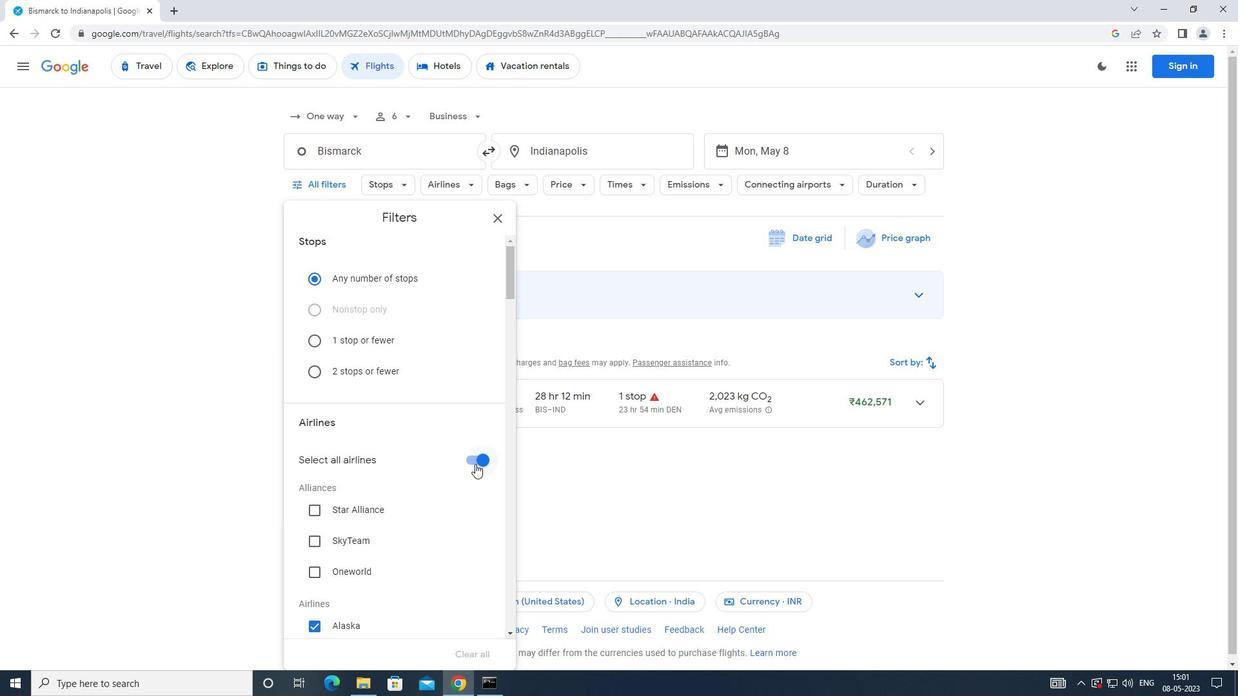 
Action: Mouse moved to (464, 469)
Screenshot: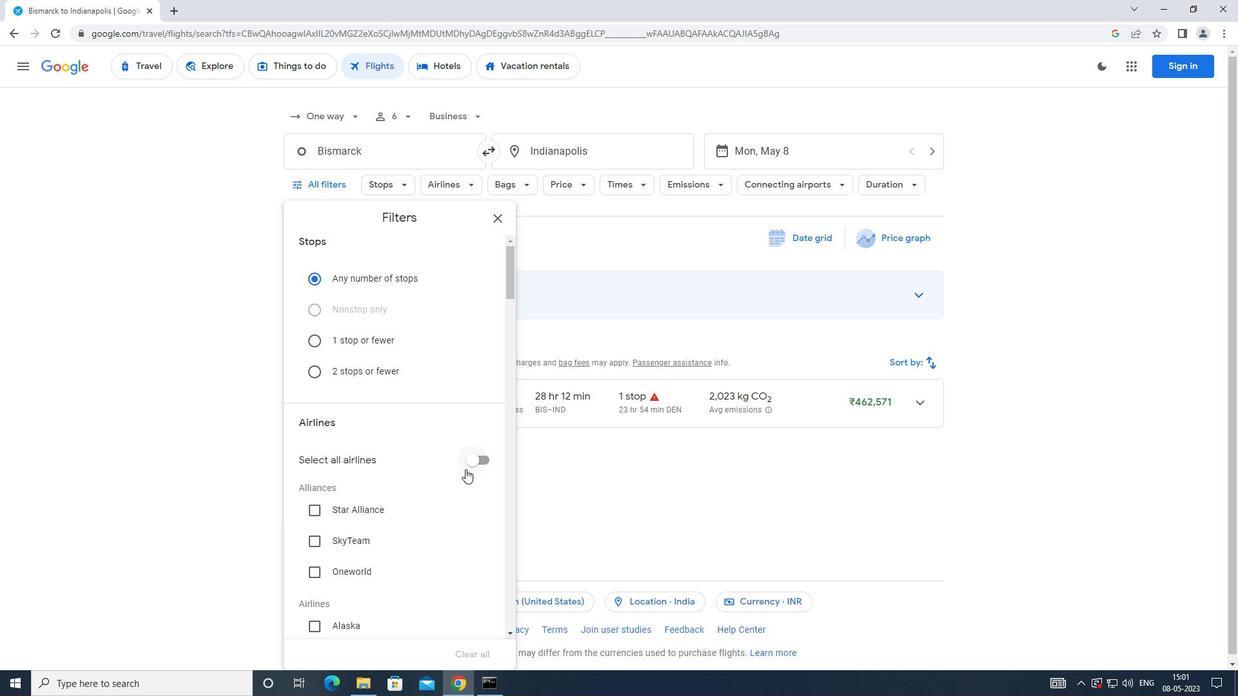 
Action: Mouse scrolled (464, 469) with delta (0, 0)
Screenshot: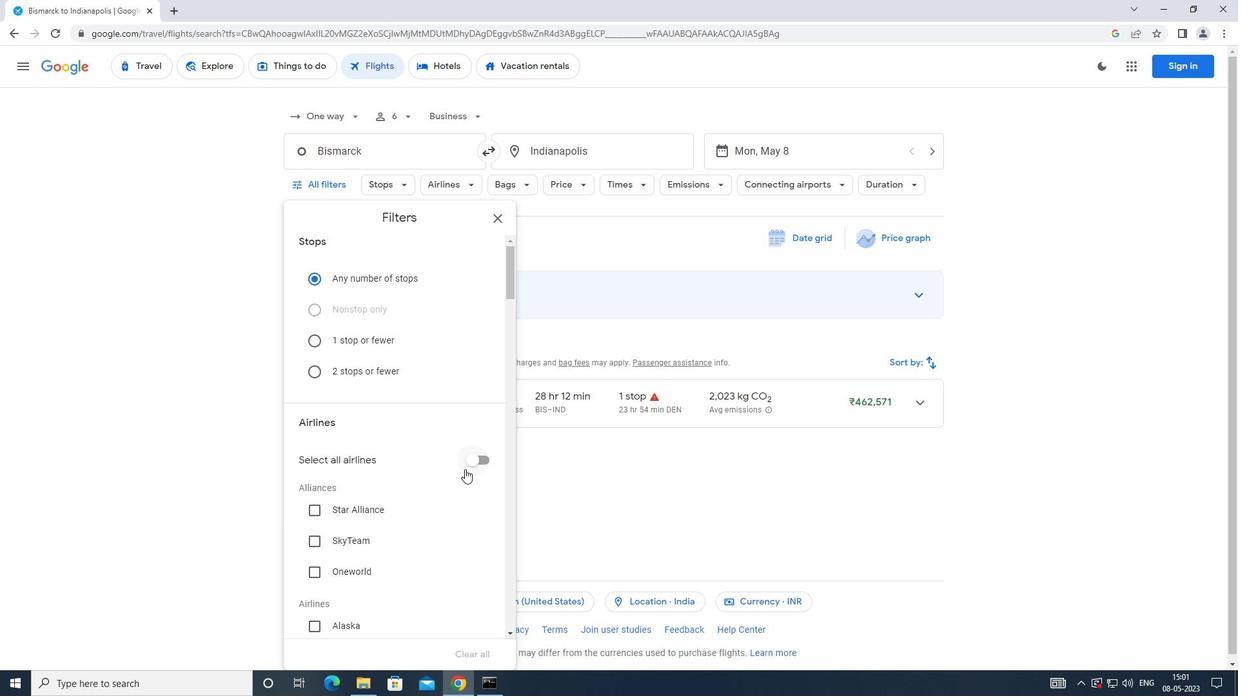 
Action: Mouse moved to (463, 471)
Screenshot: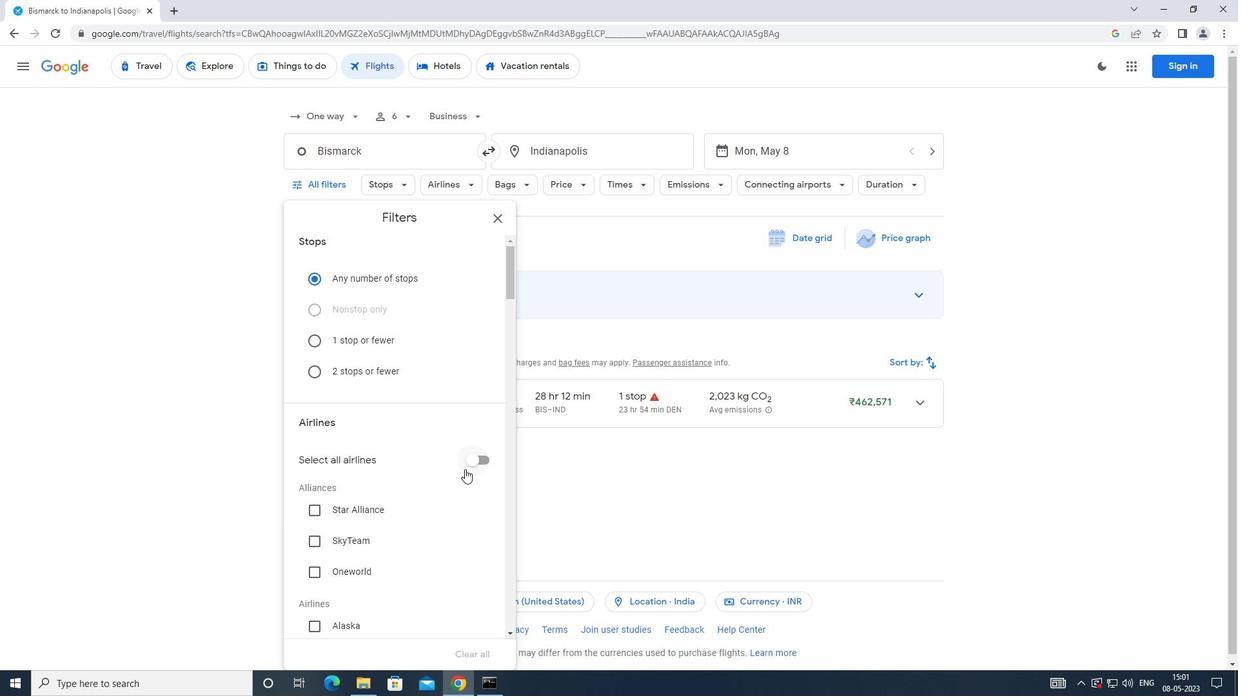
Action: Mouse scrolled (463, 470) with delta (0, 0)
Screenshot: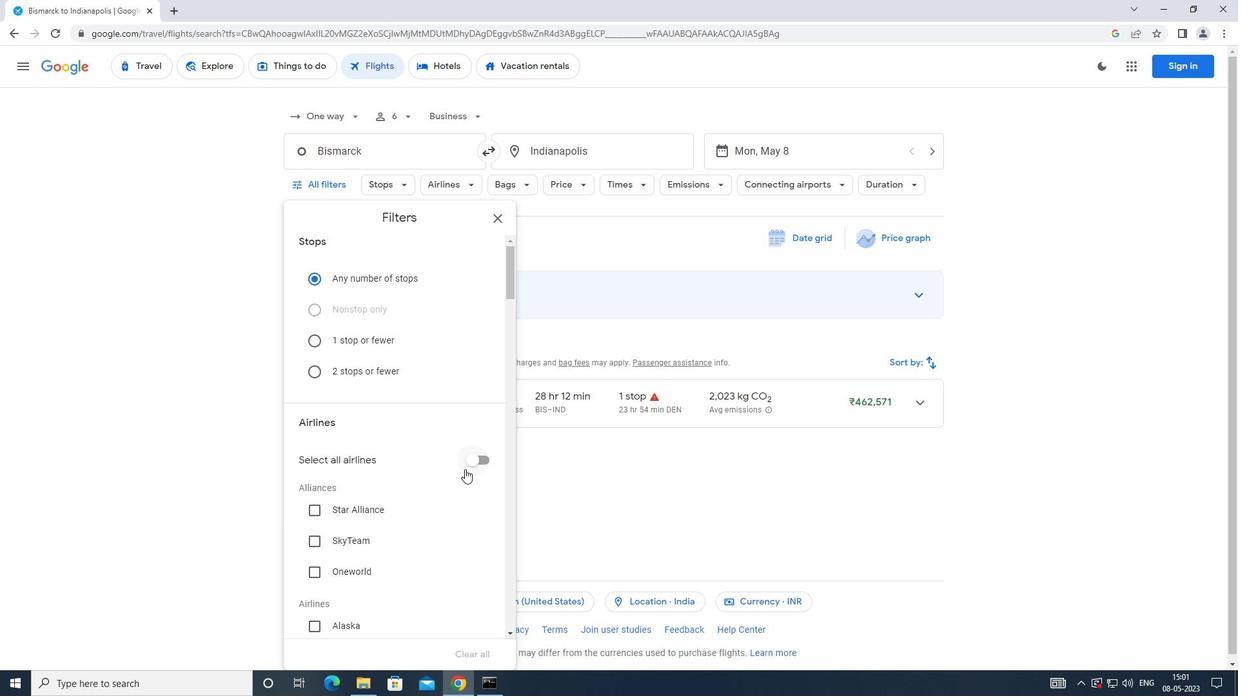 
Action: Mouse moved to (463, 471)
Screenshot: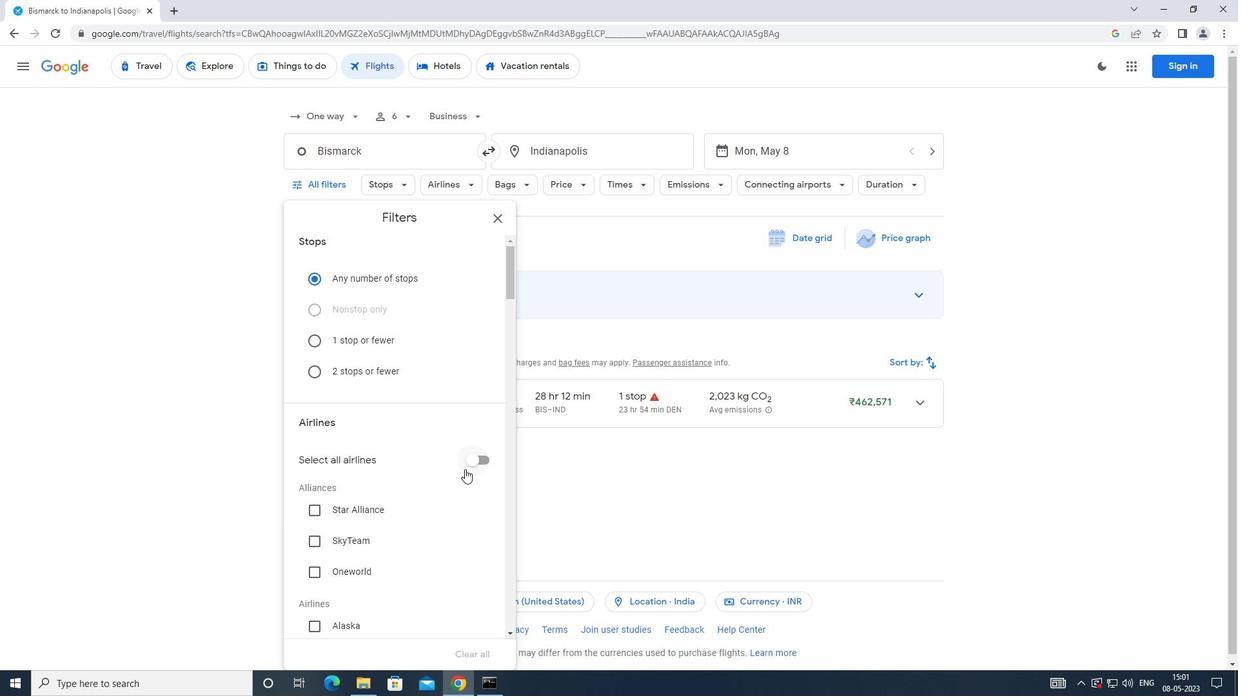 
Action: Mouse scrolled (463, 470) with delta (0, 0)
Screenshot: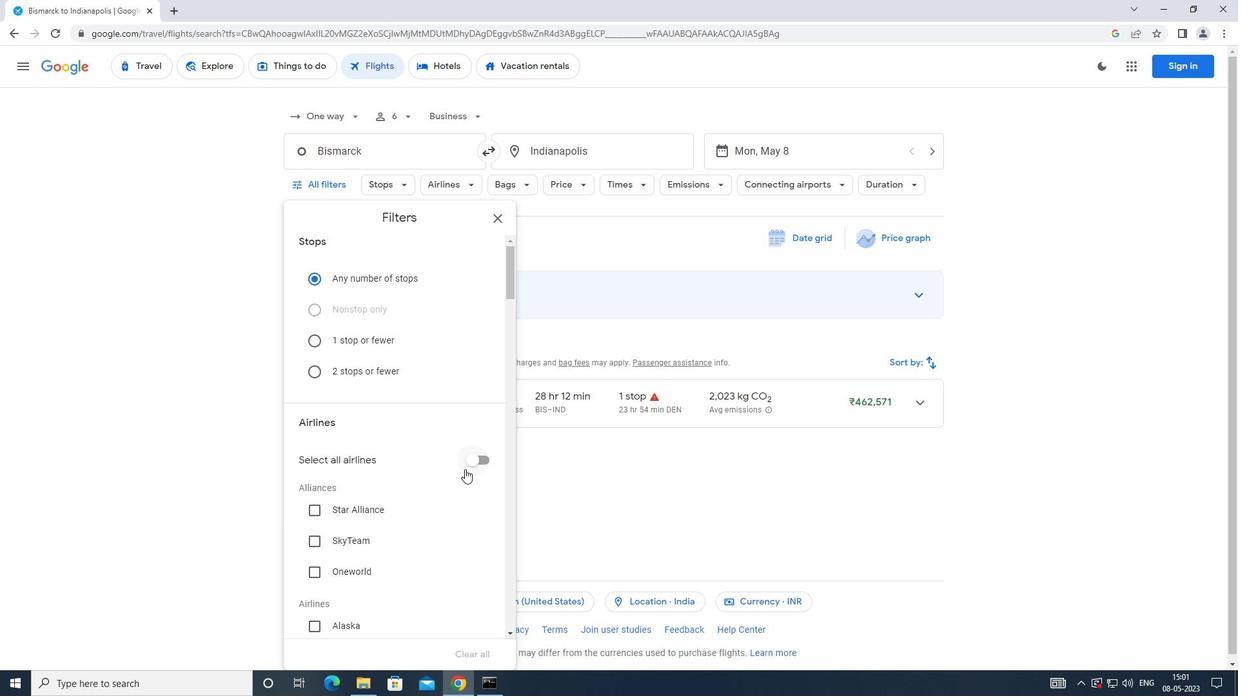 
Action: Mouse scrolled (463, 470) with delta (0, 0)
Screenshot: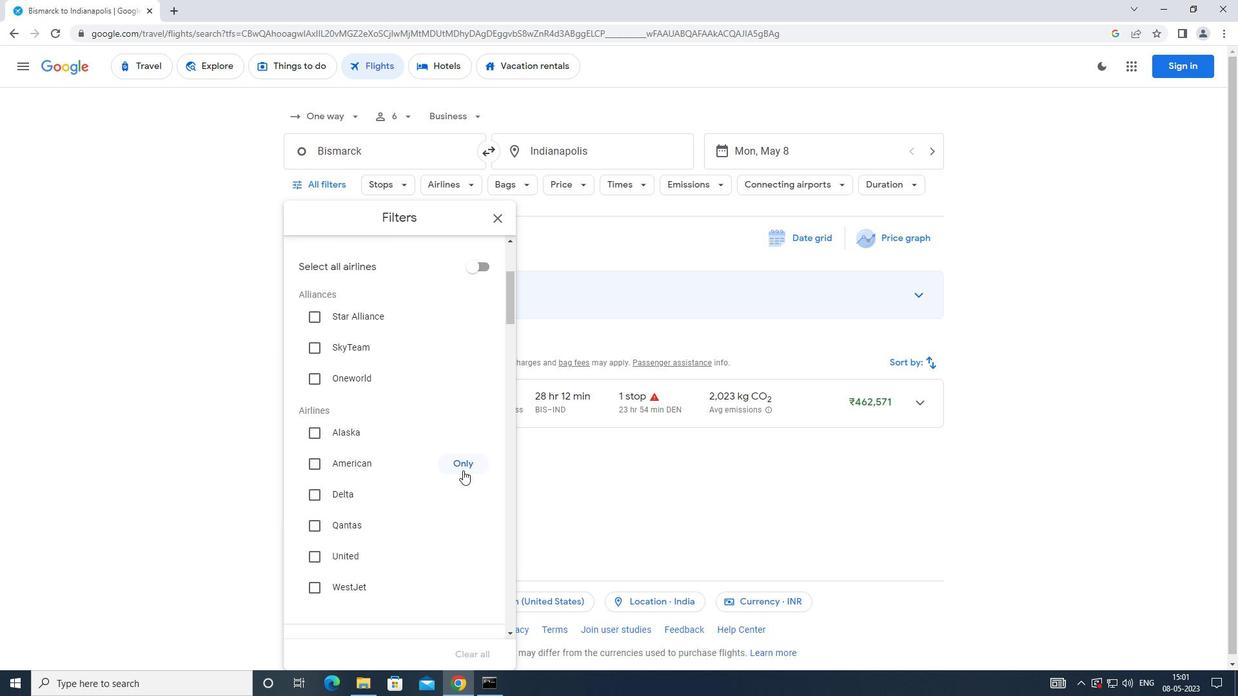 
Action: Mouse scrolled (463, 470) with delta (0, 0)
Screenshot: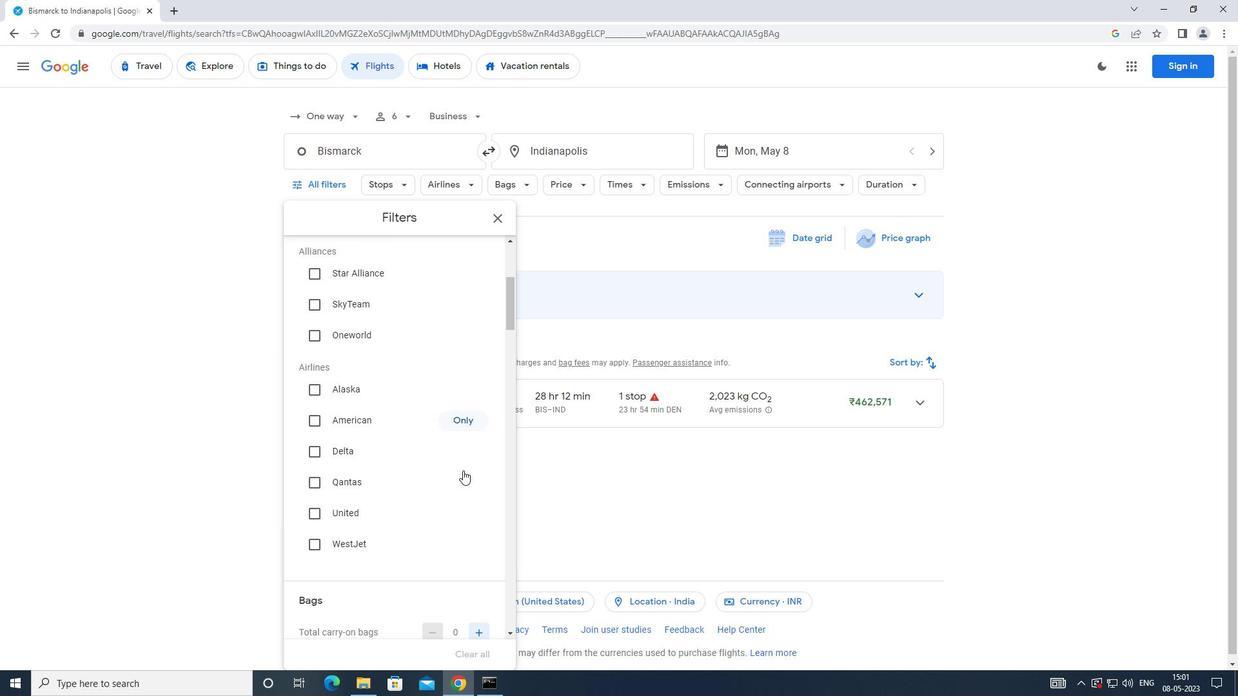 
Action: Mouse scrolled (463, 470) with delta (0, 0)
Screenshot: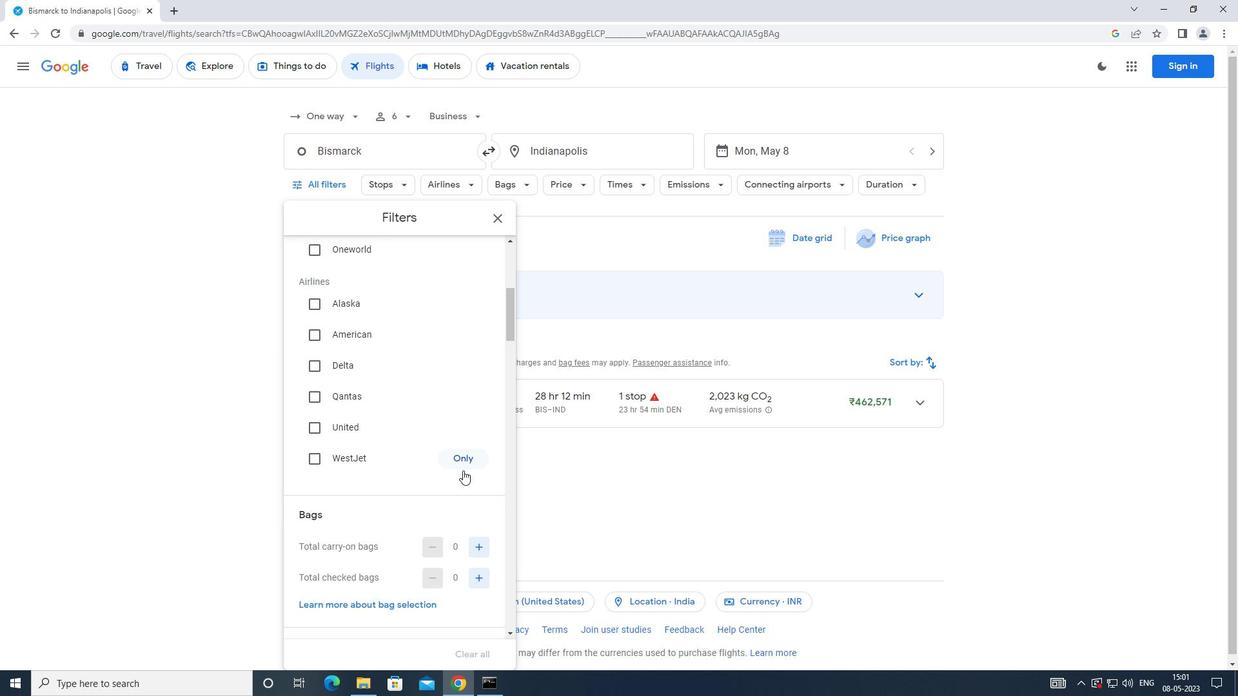 
Action: Mouse moved to (481, 515)
Screenshot: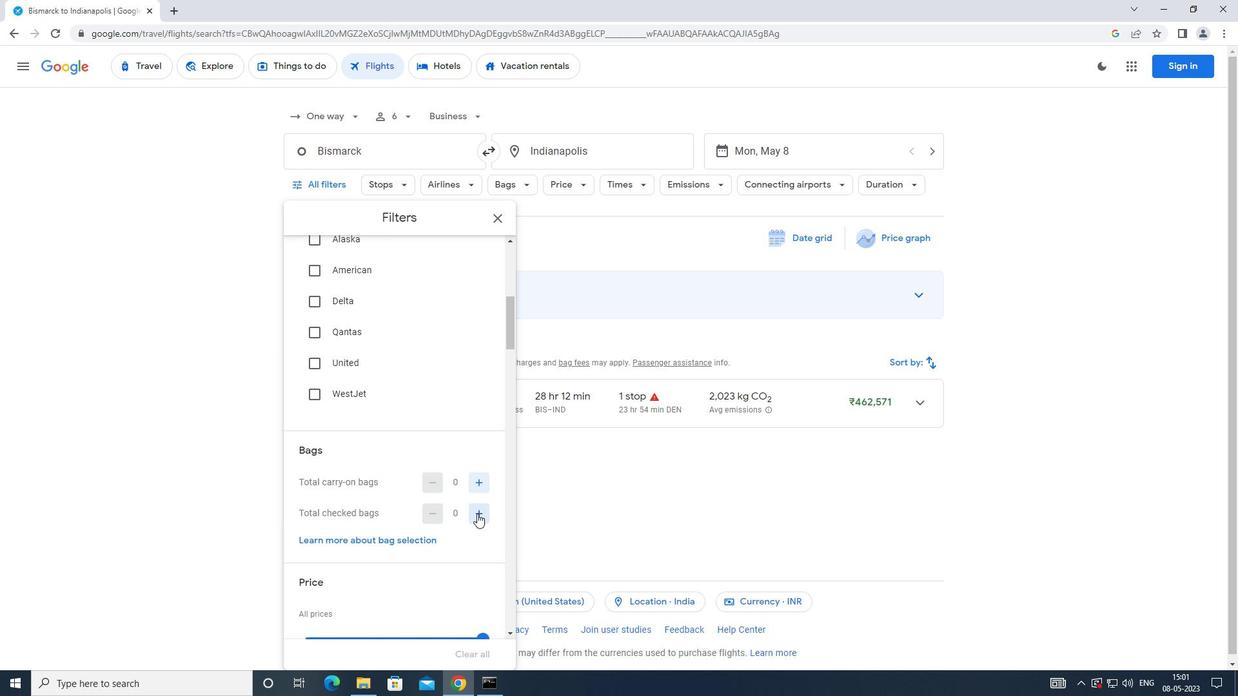 
Action: Mouse pressed left at (481, 515)
Screenshot: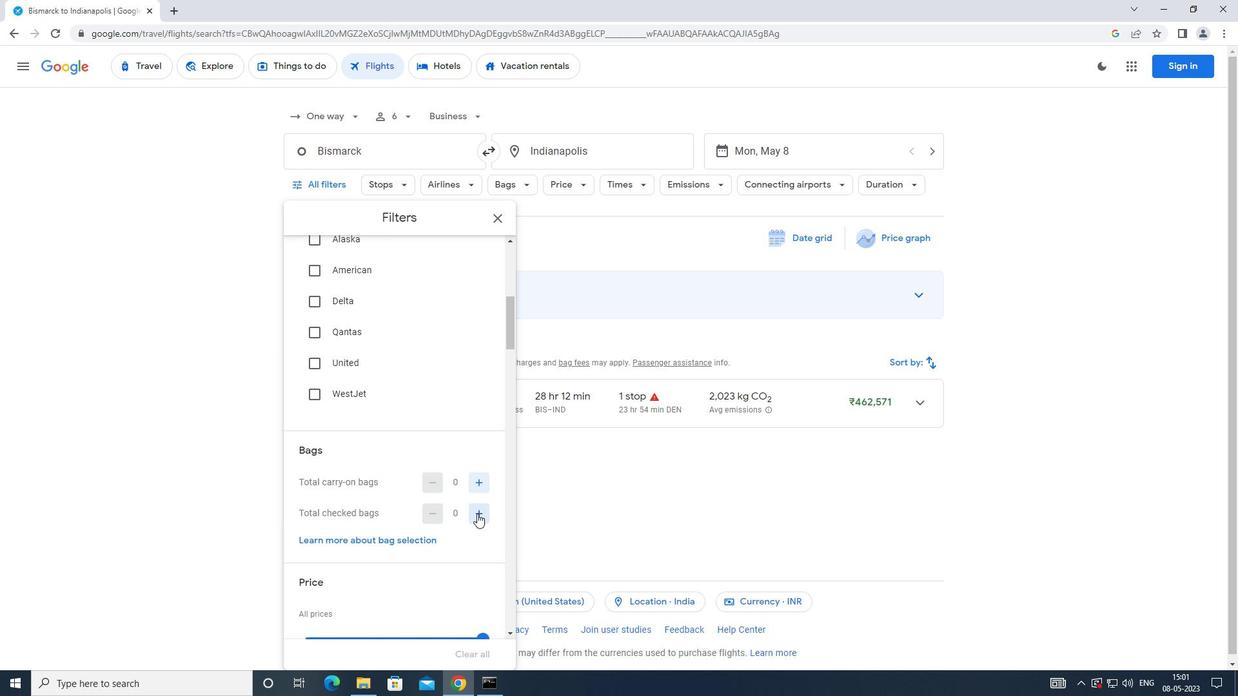 
Action: Mouse moved to (459, 480)
Screenshot: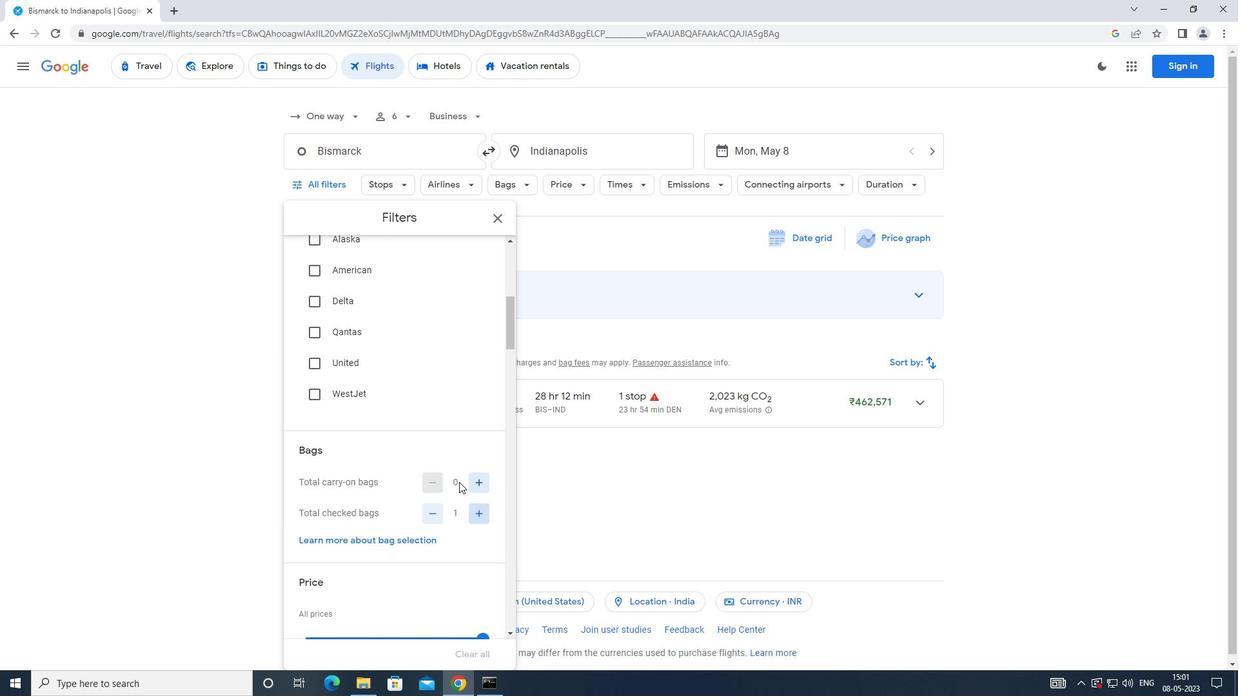 
Action: Mouse scrolled (459, 479) with delta (0, 0)
Screenshot: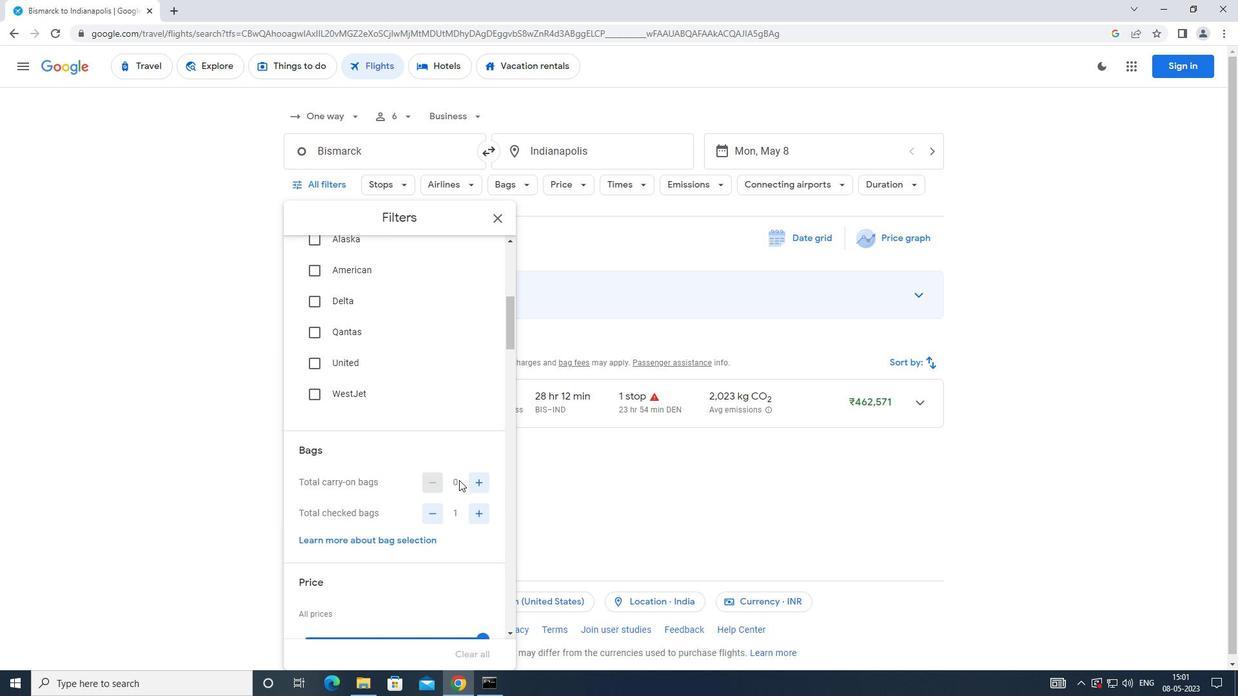 
Action: Mouse scrolled (459, 479) with delta (0, 0)
Screenshot: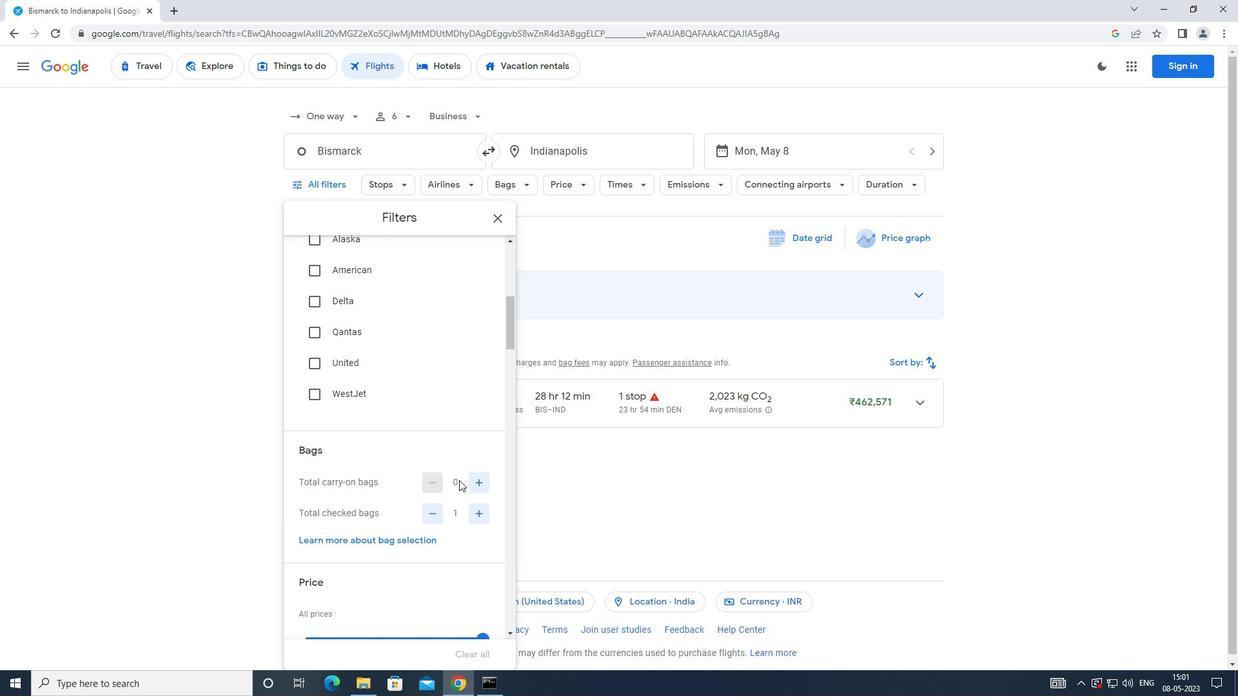 
Action: Mouse scrolled (459, 479) with delta (0, 0)
Screenshot: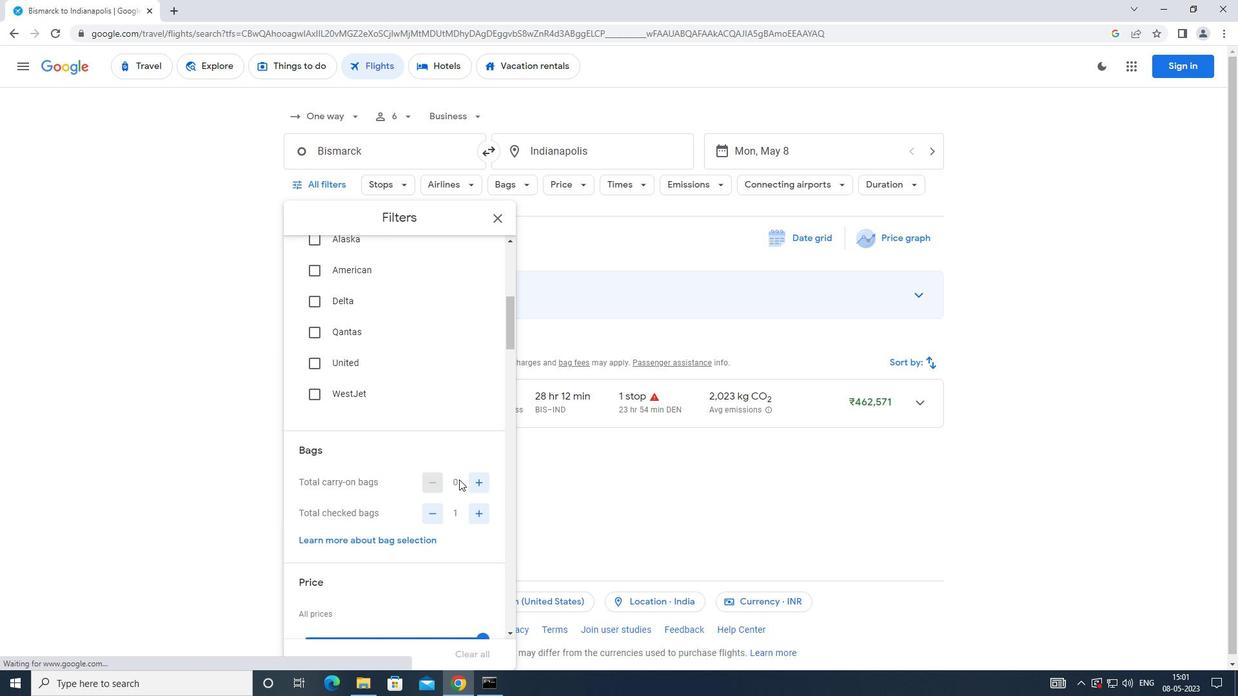 
Action: Mouse scrolled (459, 479) with delta (0, 0)
Screenshot: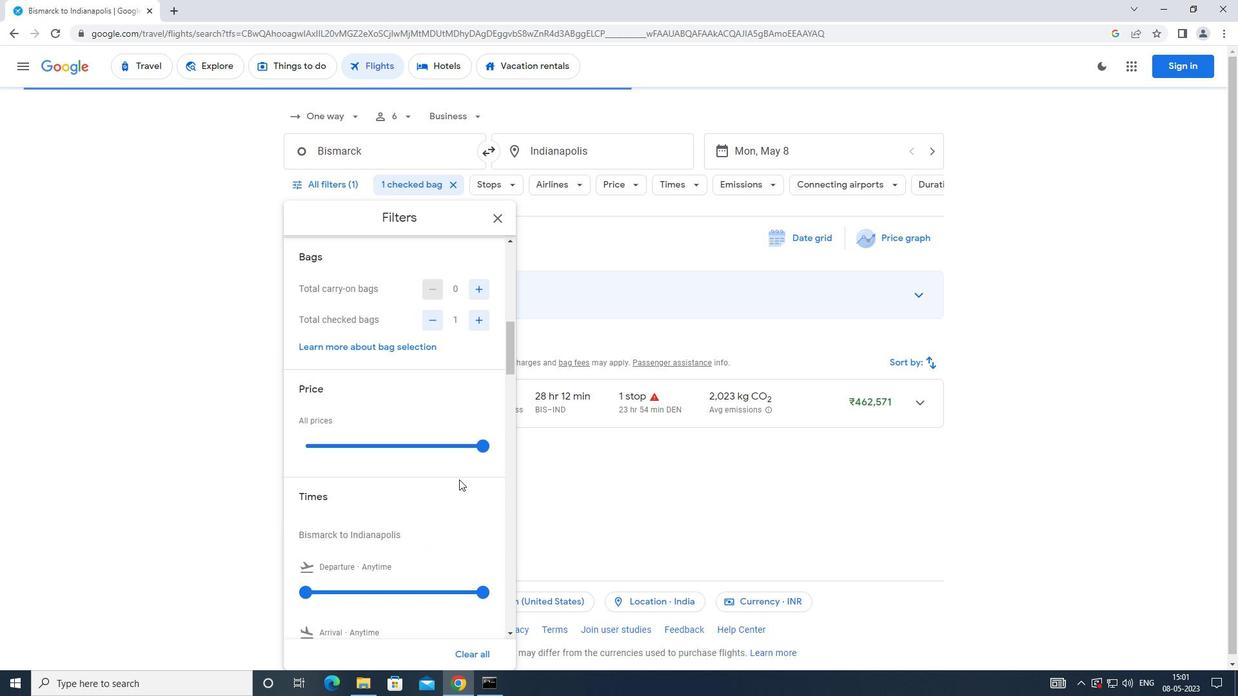 
Action: Mouse moved to (465, 383)
Screenshot: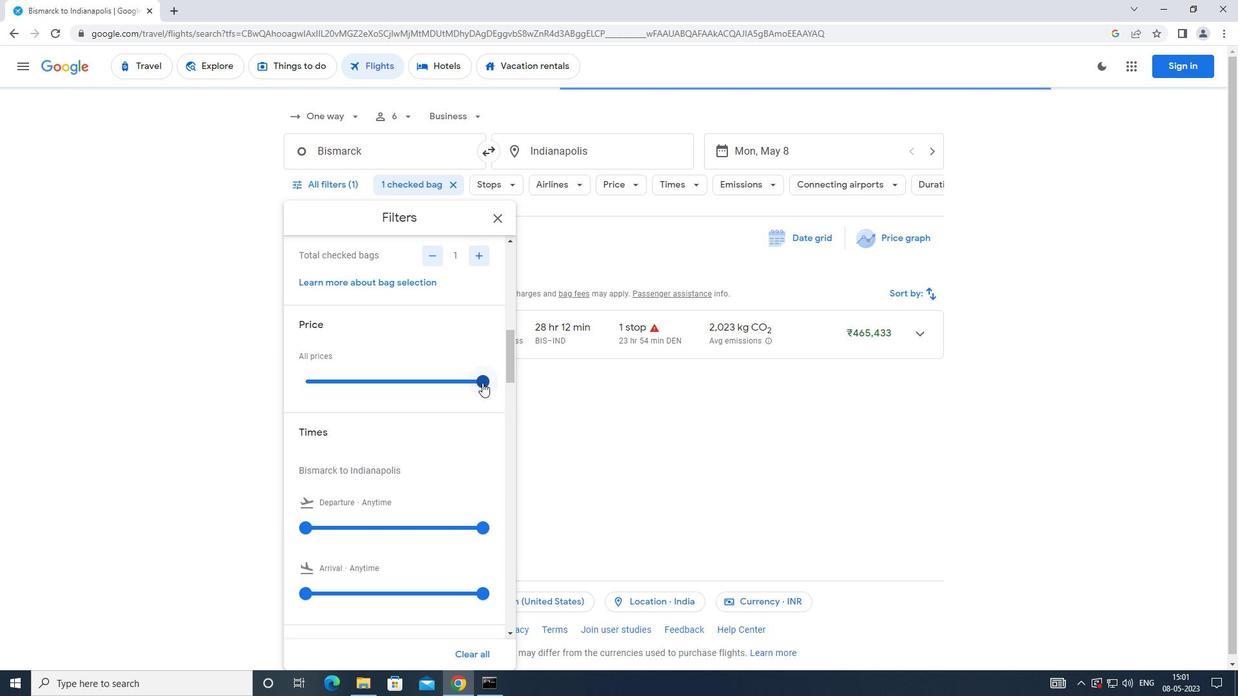
Action: Mouse pressed left at (465, 383)
Screenshot: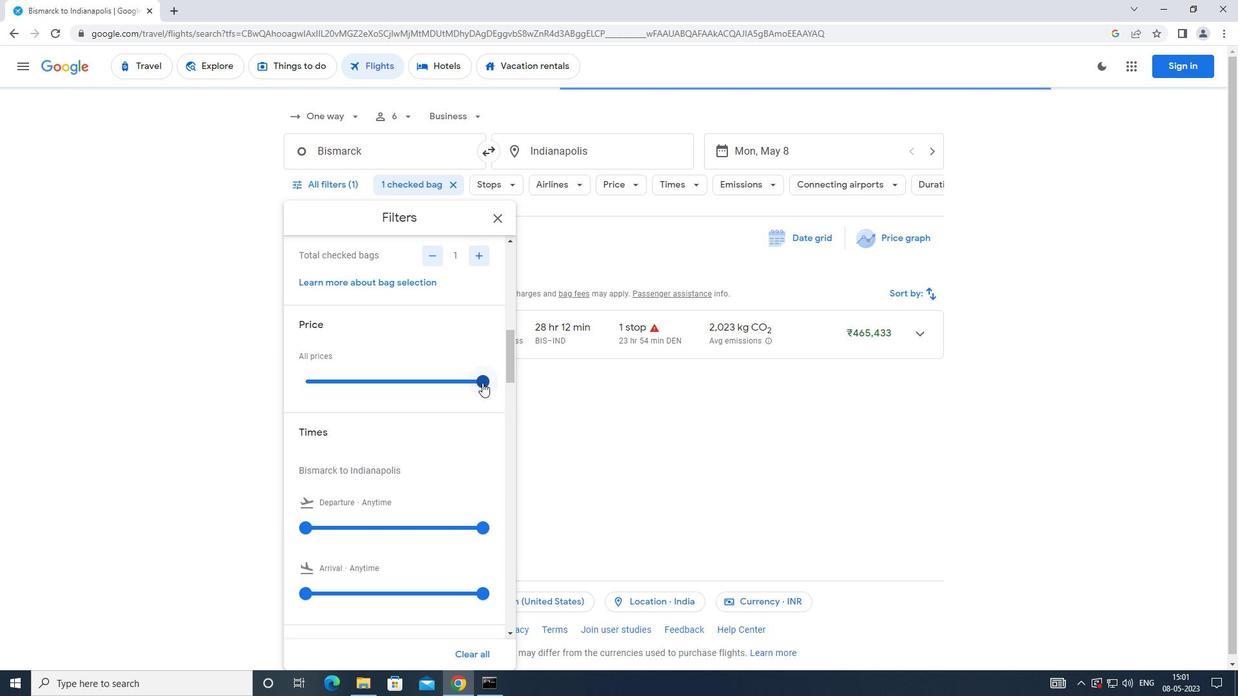 
Action: Mouse moved to (389, 410)
Screenshot: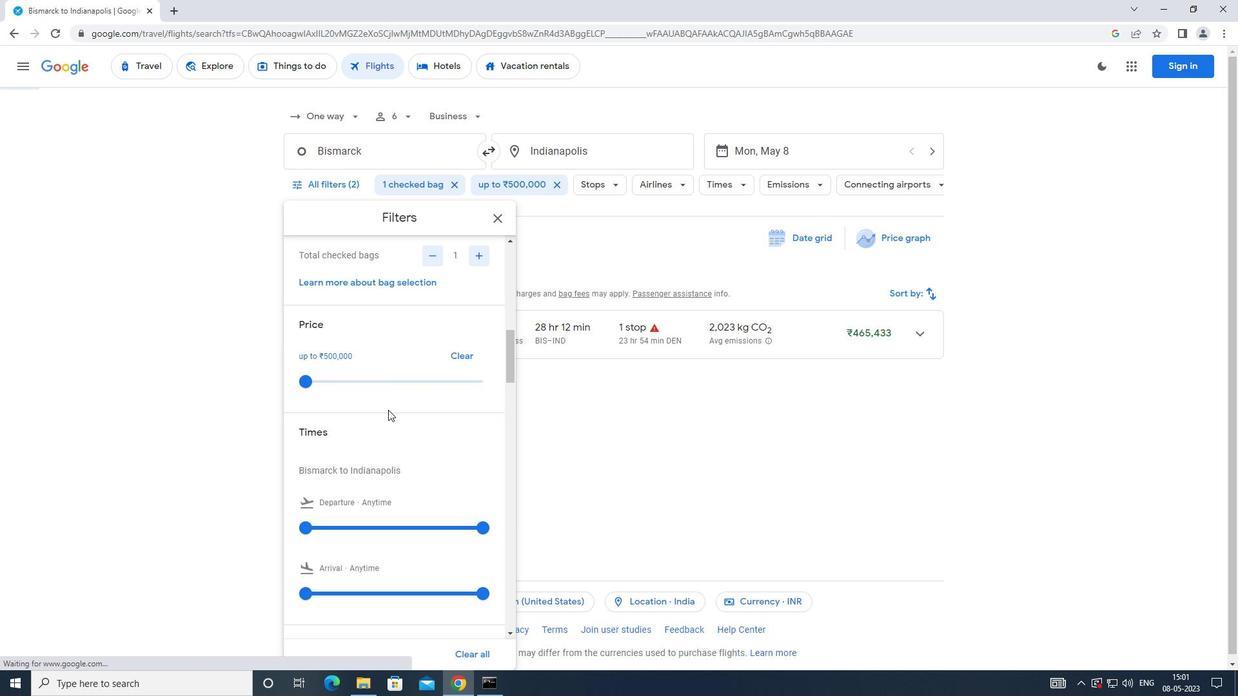 
Action: Mouse scrolled (389, 409) with delta (0, 0)
Screenshot: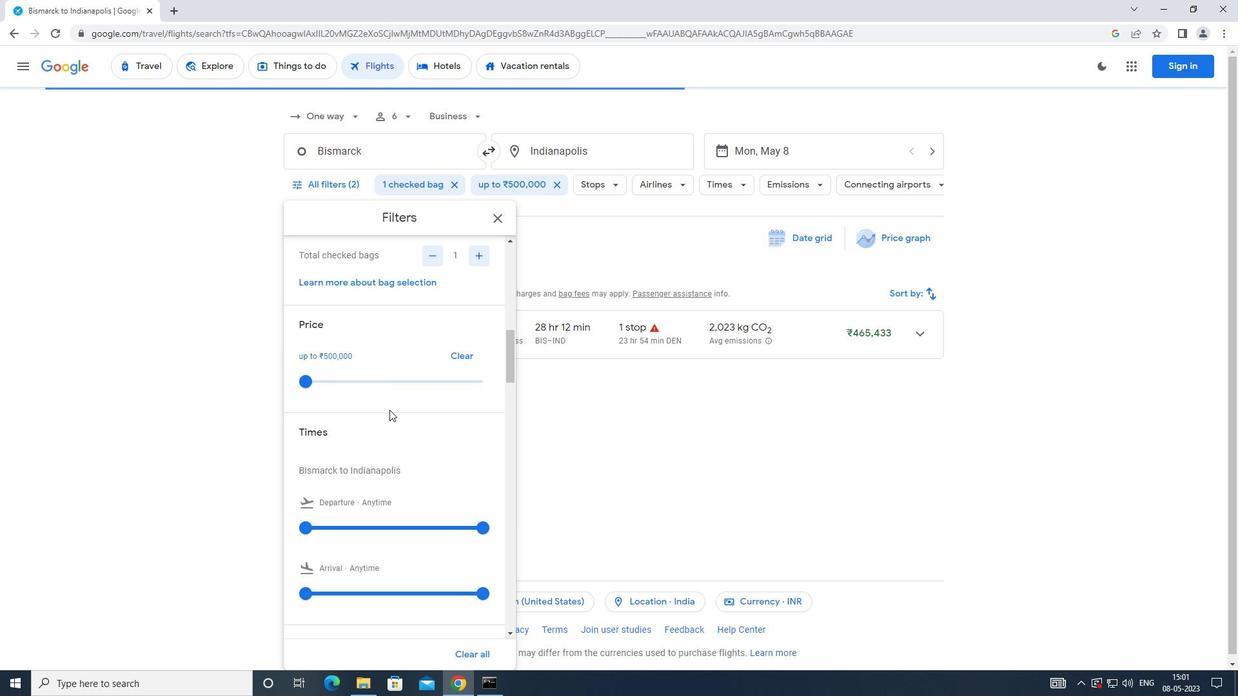 
Action: Mouse scrolled (389, 409) with delta (0, 0)
Screenshot: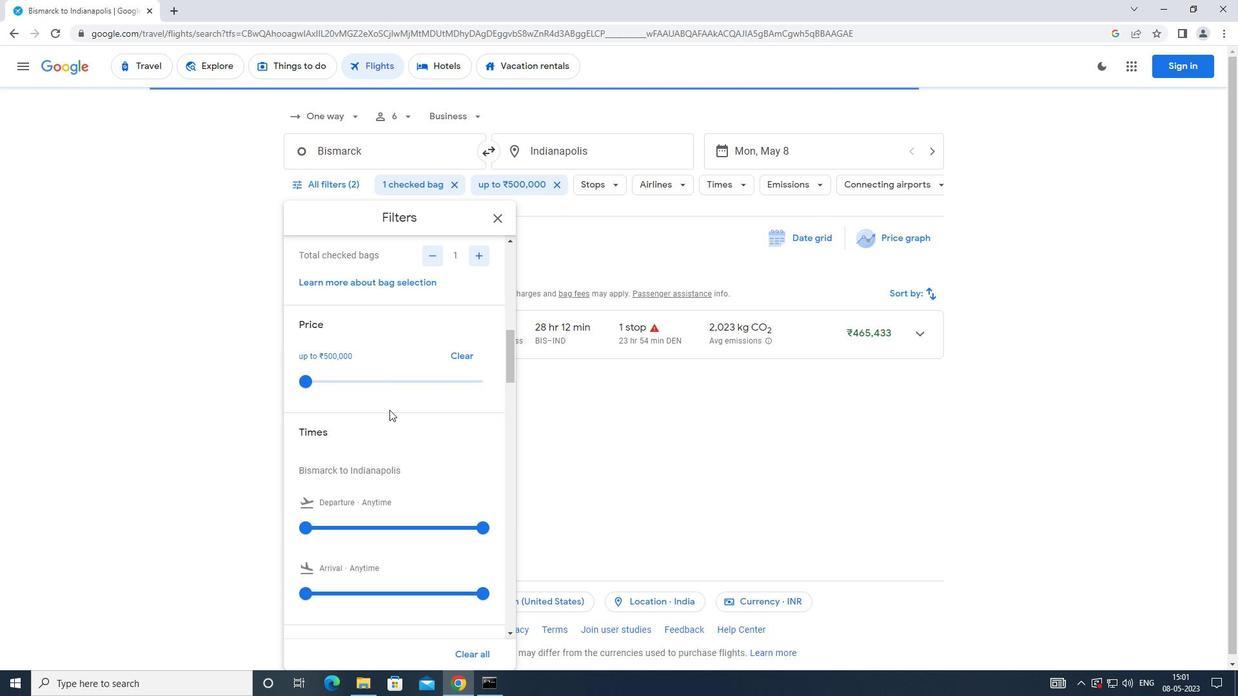 
Action: Mouse moved to (303, 398)
Screenshot: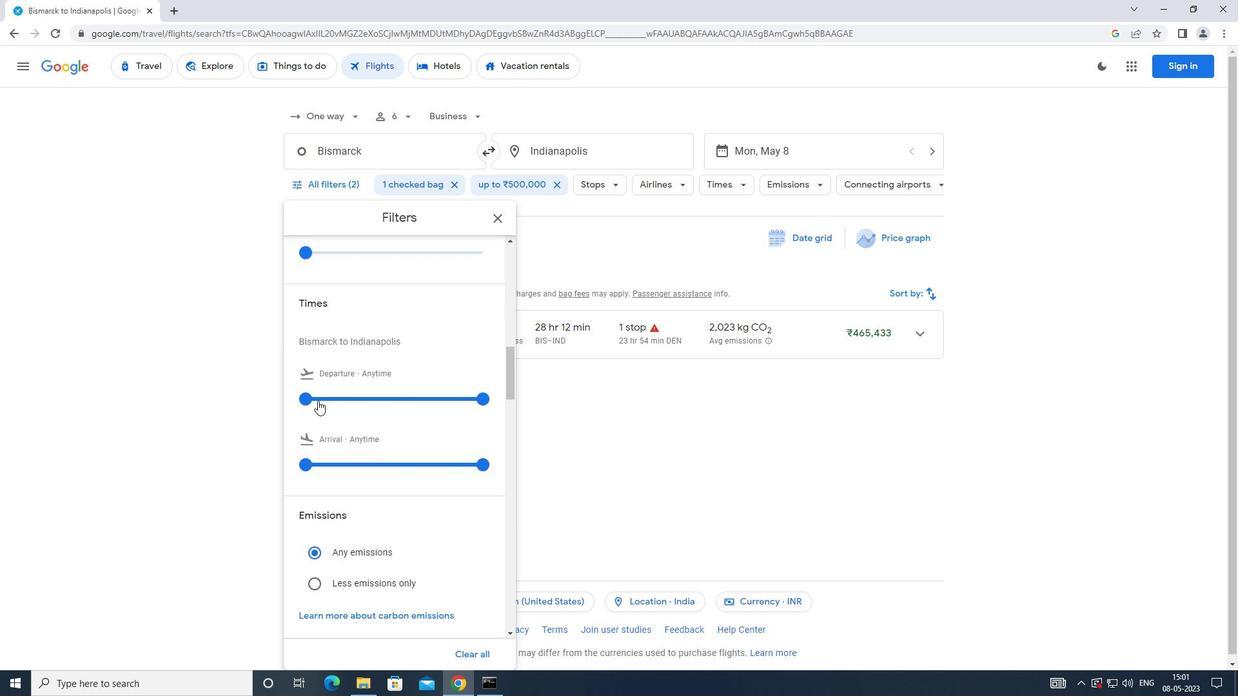 
Action: Mouse pressed left at (303, 398)
Screenshot: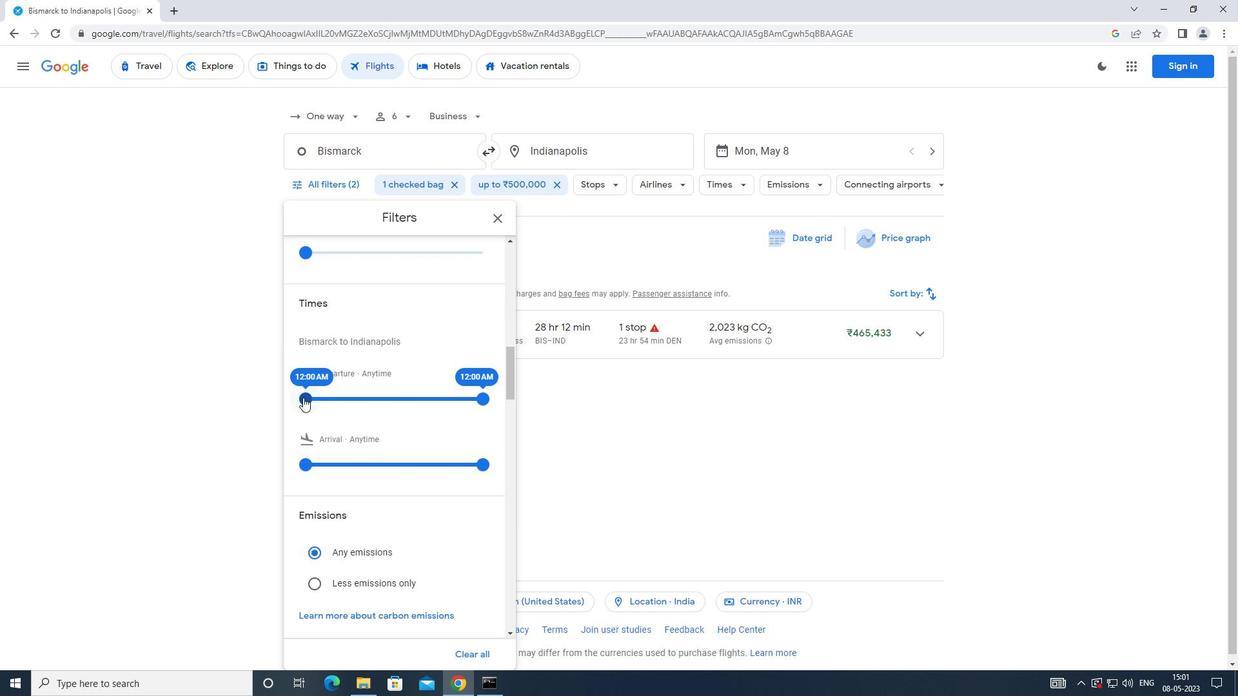 
Action: Mouse moved to (484, 404)
Screenshot: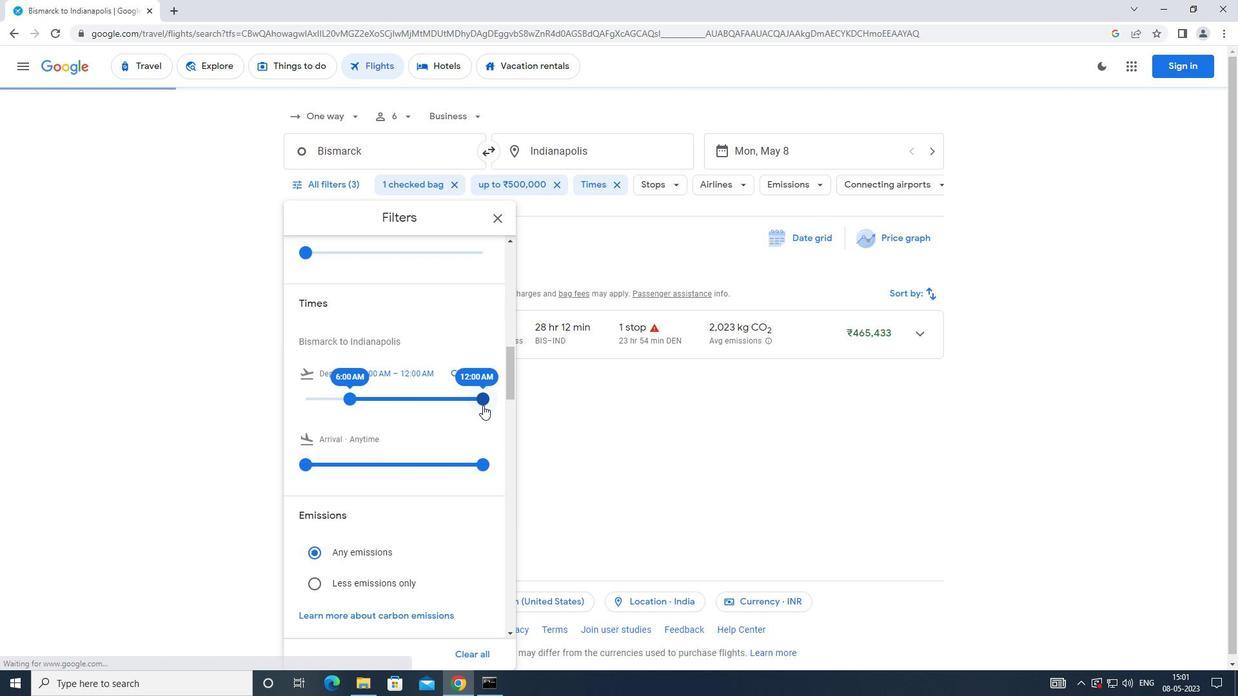 
Action: Mouse pressed left at (484, 404)
Screenshot: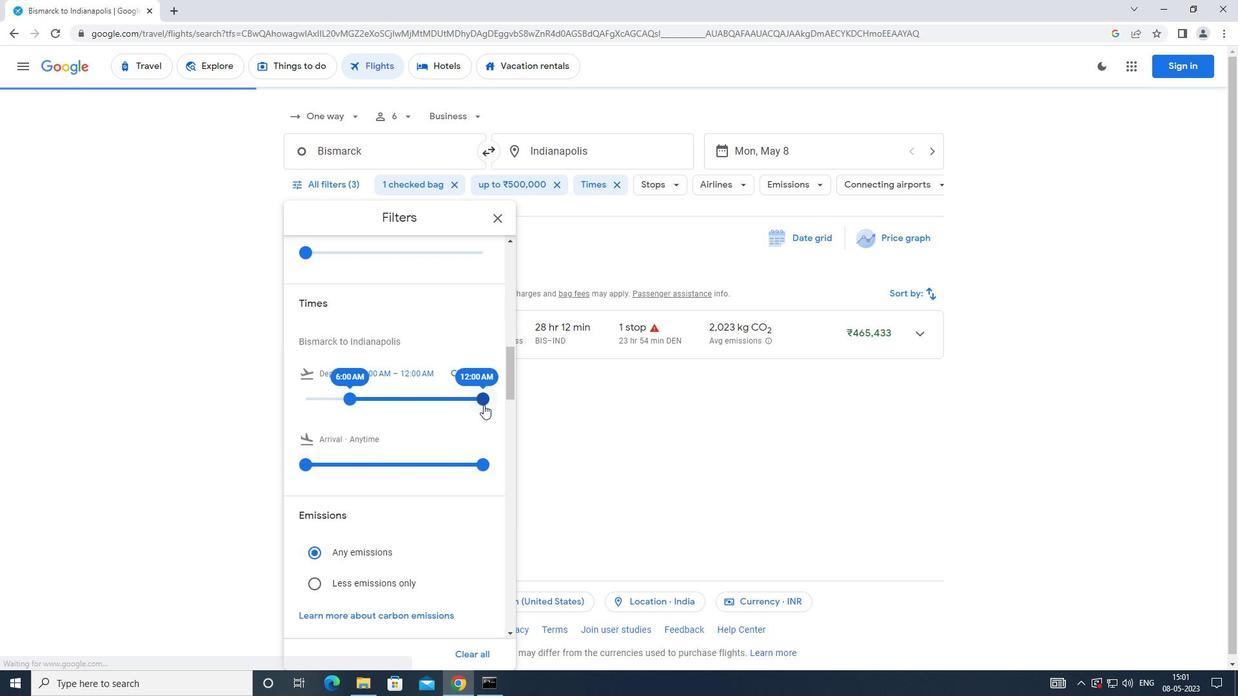 
Action: Mouse moved to (501, 222)
Screenshot: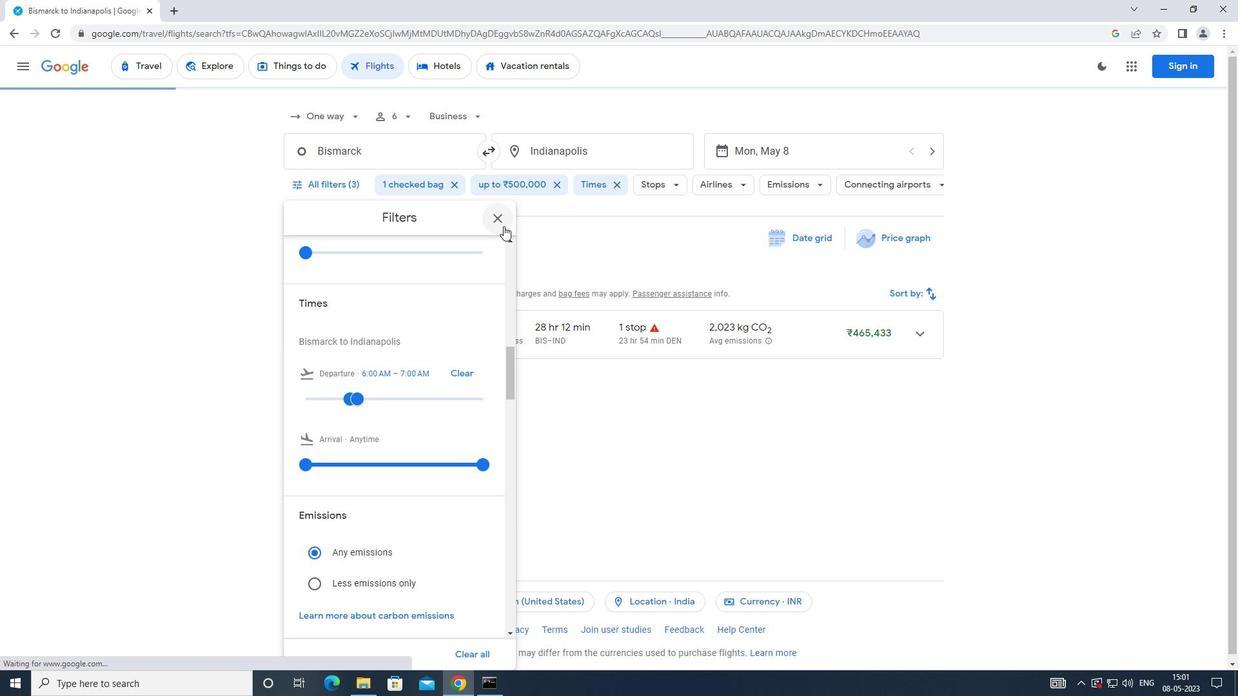 
Action: Mouse pressed left at (501, 222)
Screenshot: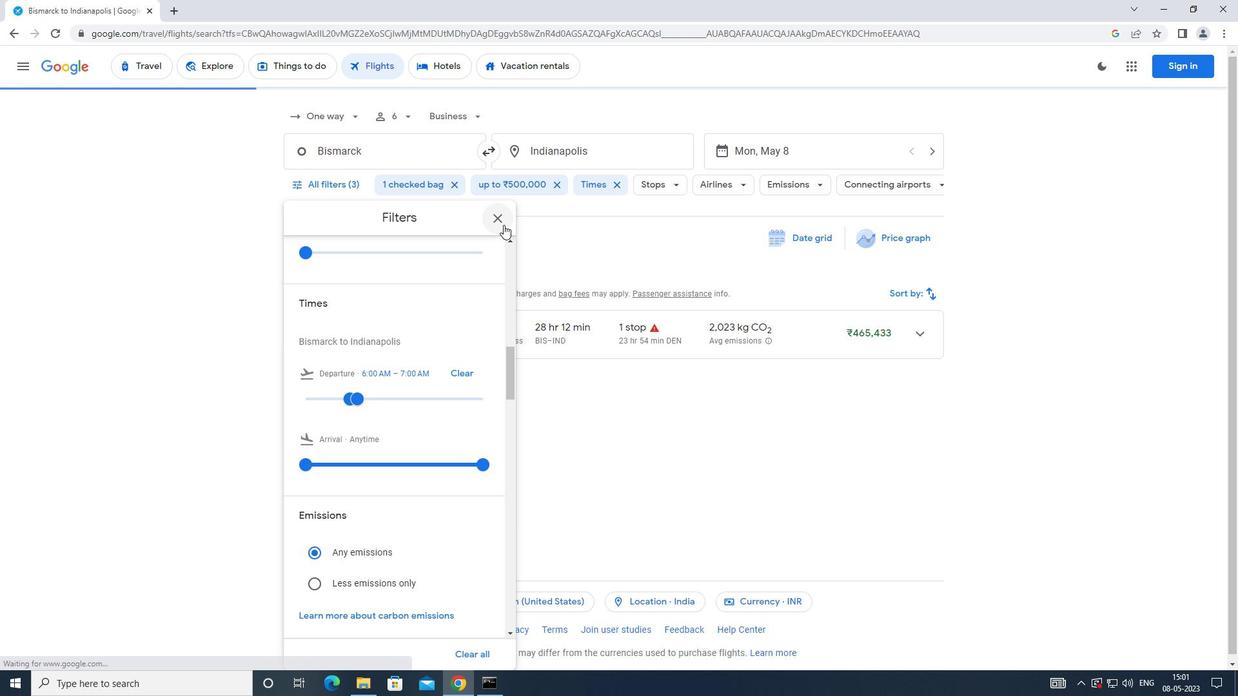 
Action: Mouse moved to (500, 233)
Screenshot: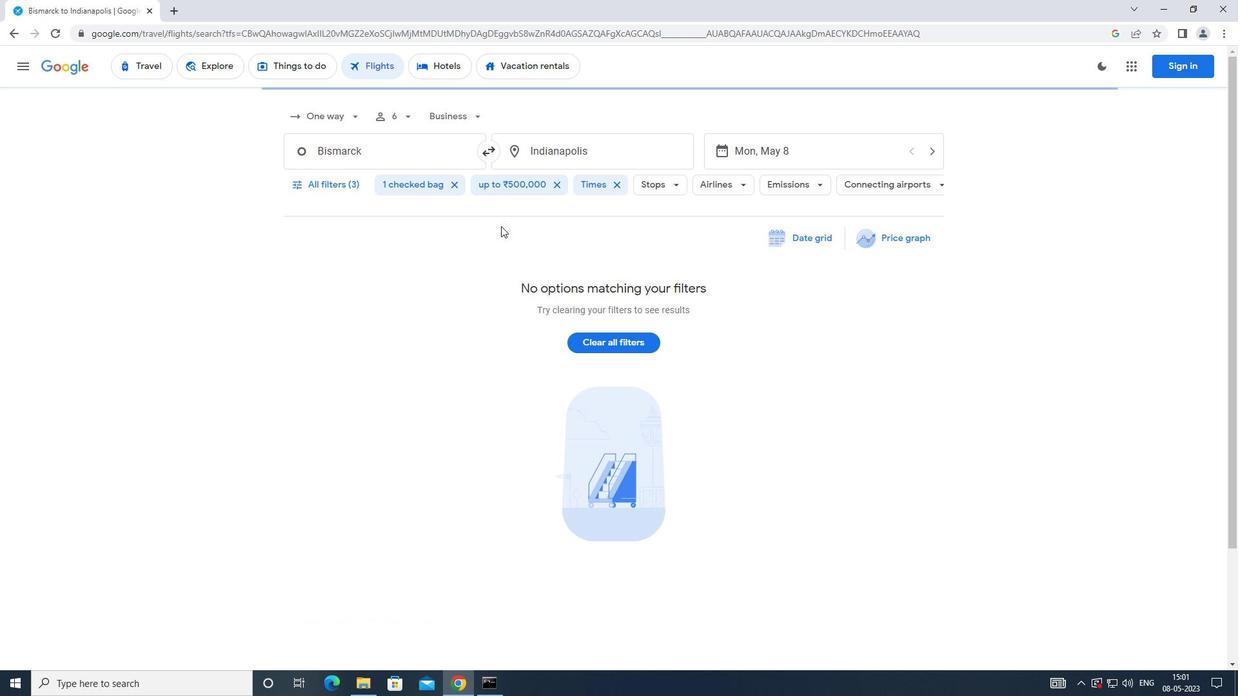 
